 Task: nan
Action: Mouse moved to (395, 106)
Screenshot: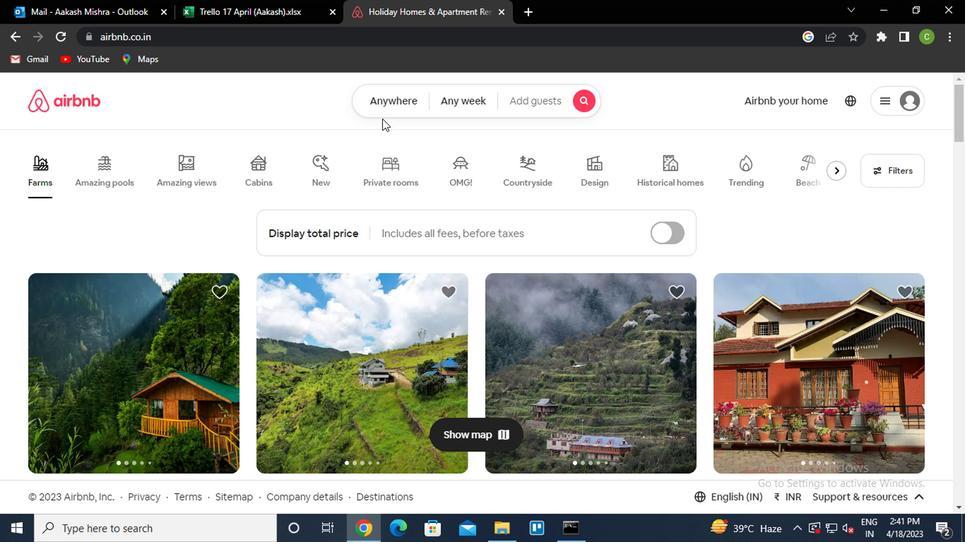 
Action: Mouse pressed left at (395, 106)
Screenshot: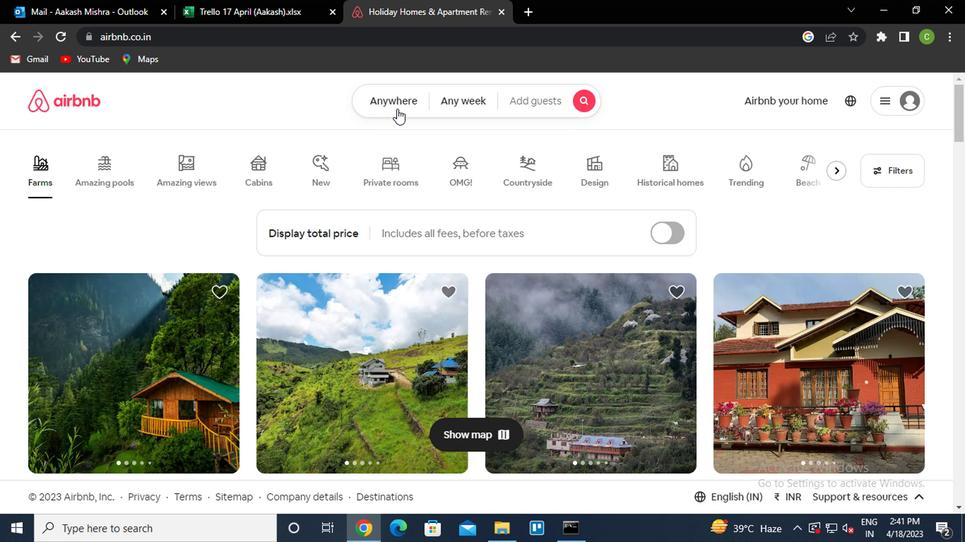 
Action: Mouse moved to (252, 163)
Screenshot: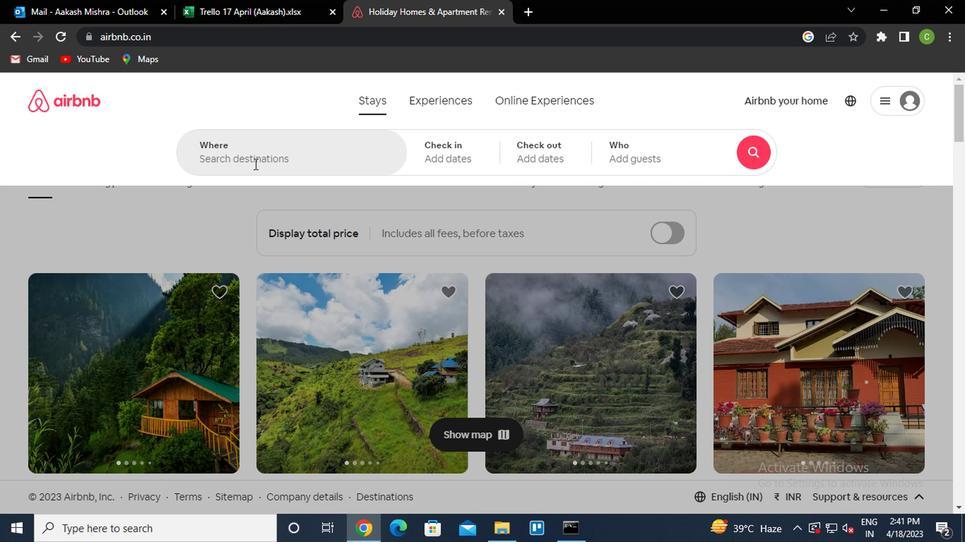 
Action: Mouse pressed left at (252, 163)
Screenshot: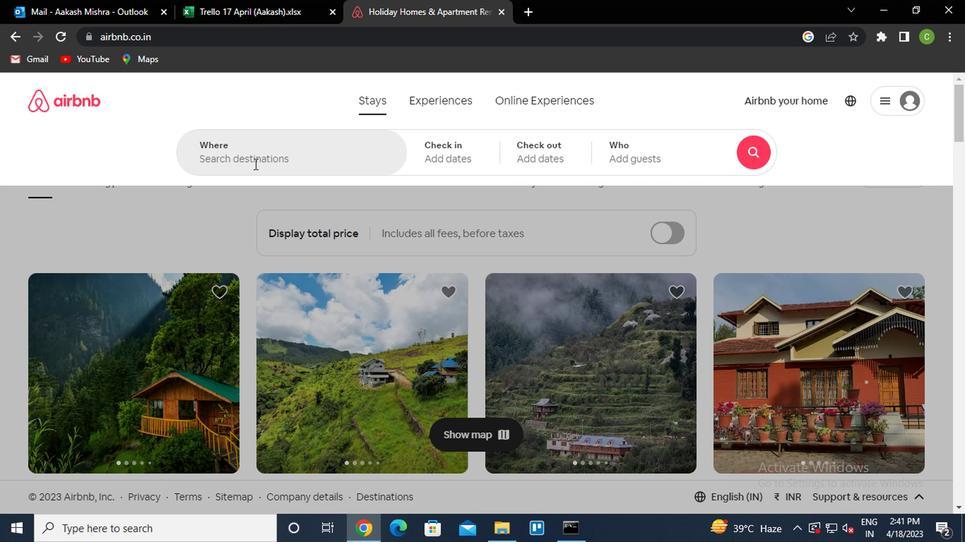
Action: Key pressed <Key.caps_lock>j<Key.caps_lock>aguaruana<Key.space>brazil
Screenshot: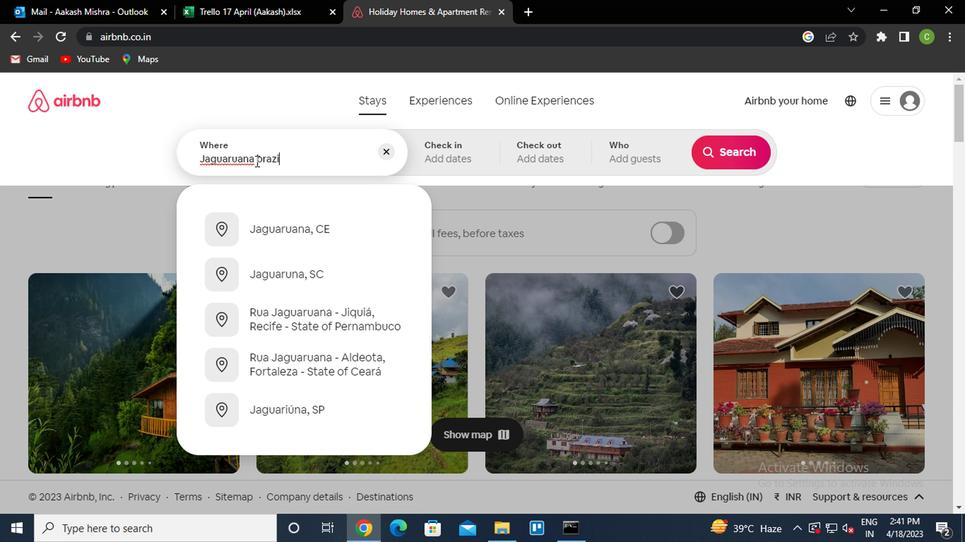 
Action: Mouse moved to (290, 242)
Screenshot: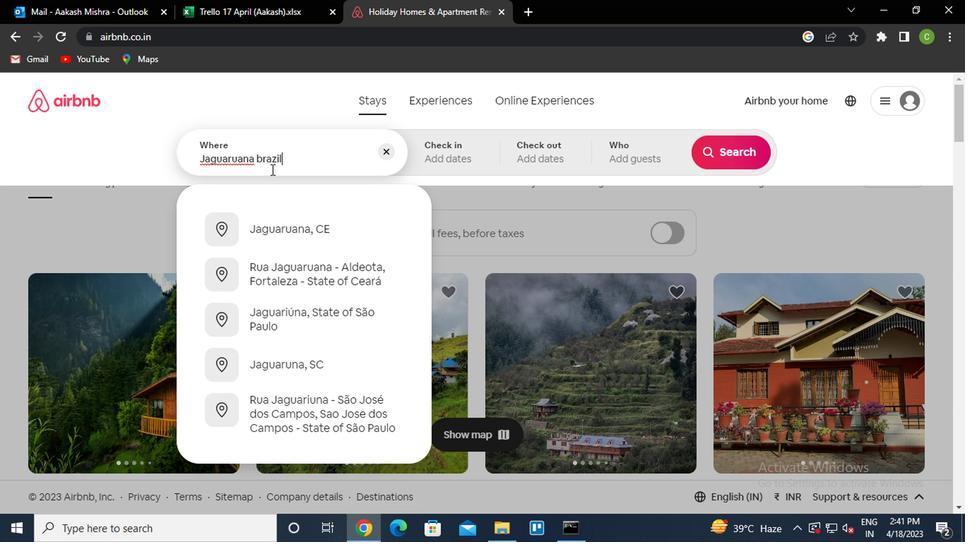 
Action: Mouse pressed left at (290, 242)
Screenshot: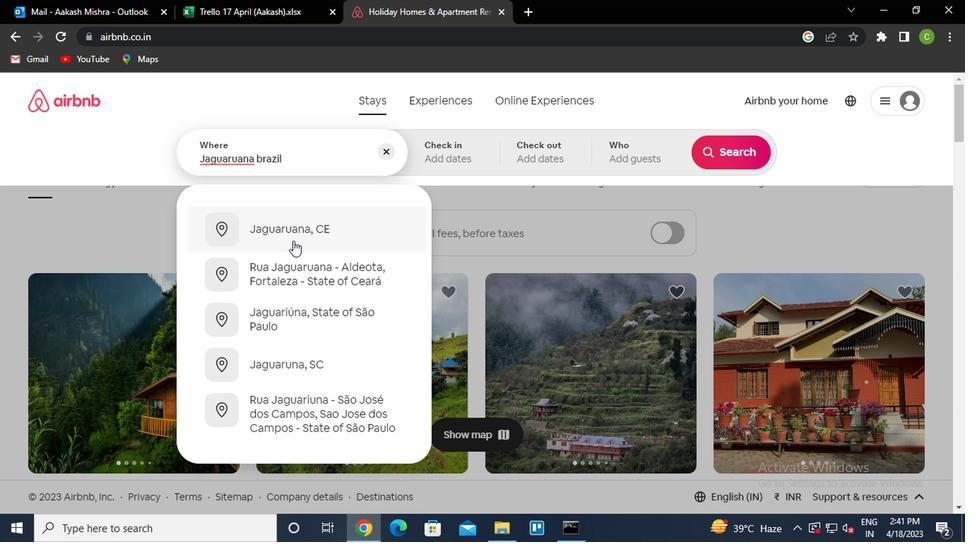 
Action: Mouse moved to (719, 270)
Screenshot: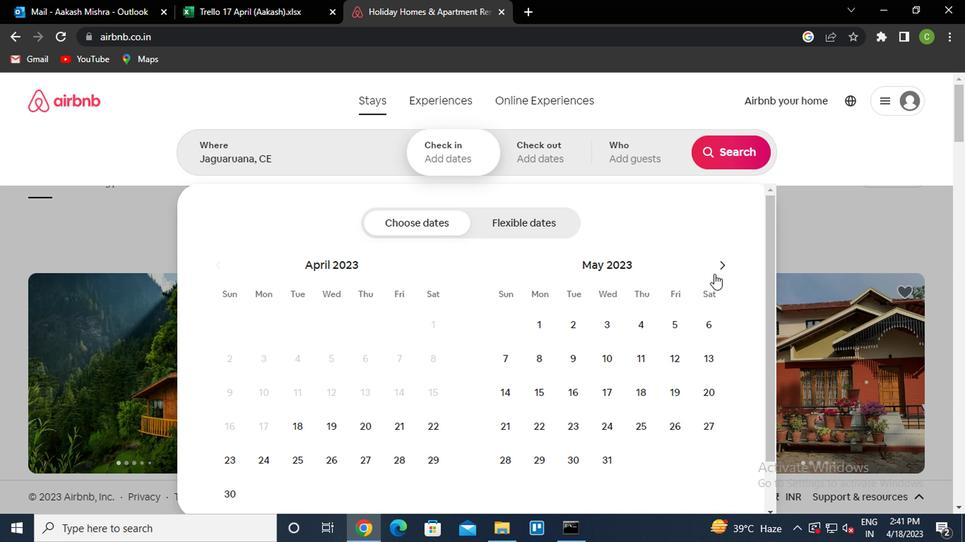 
Action: Mouse pressed left at (719, 270)
Screenshot: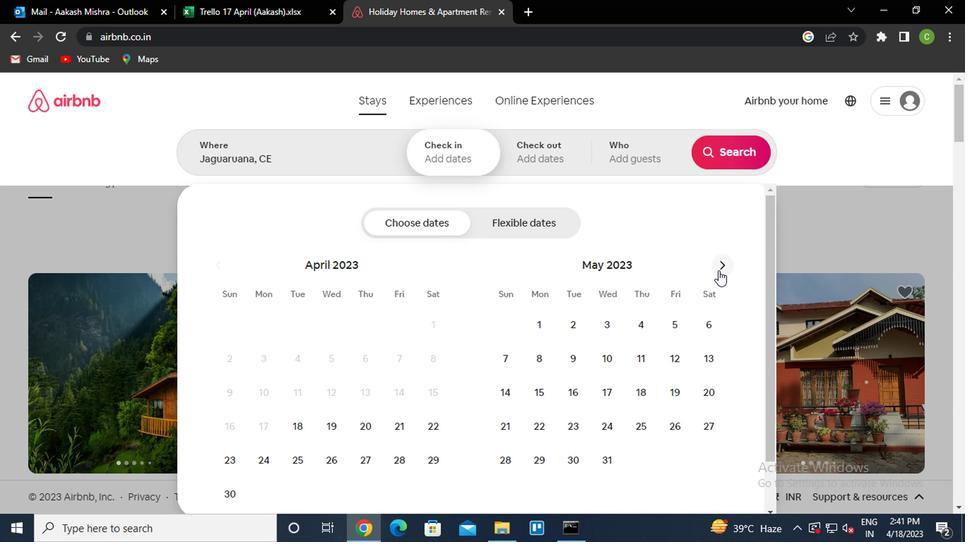 
Action: Mouse moved to (632, 361)
Screenshot: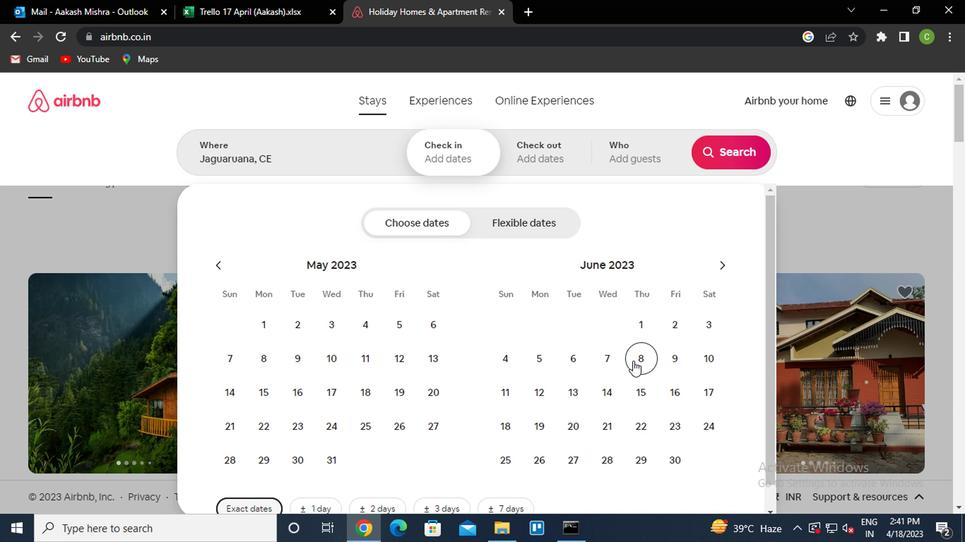 
Action: Mouse pressed left at (632, 361)
Screenshot: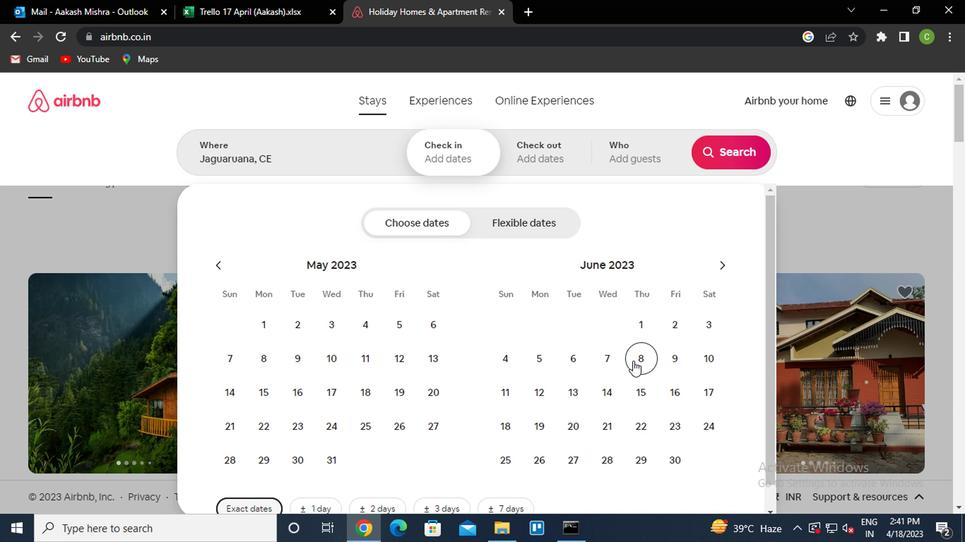 
Action: Mouse moved to (678, 389)
Screenshot: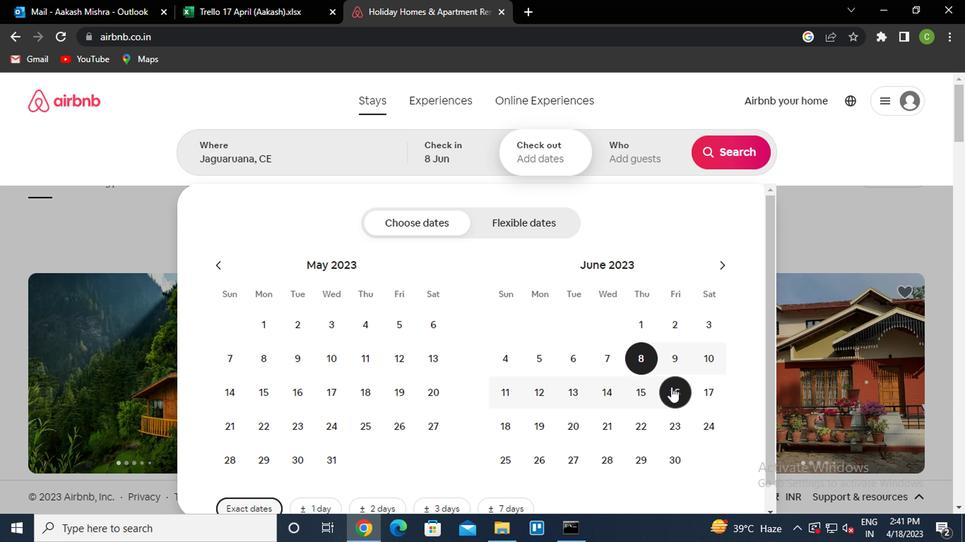
Action: Mouse pressed left at (678, 389)
Screenshot: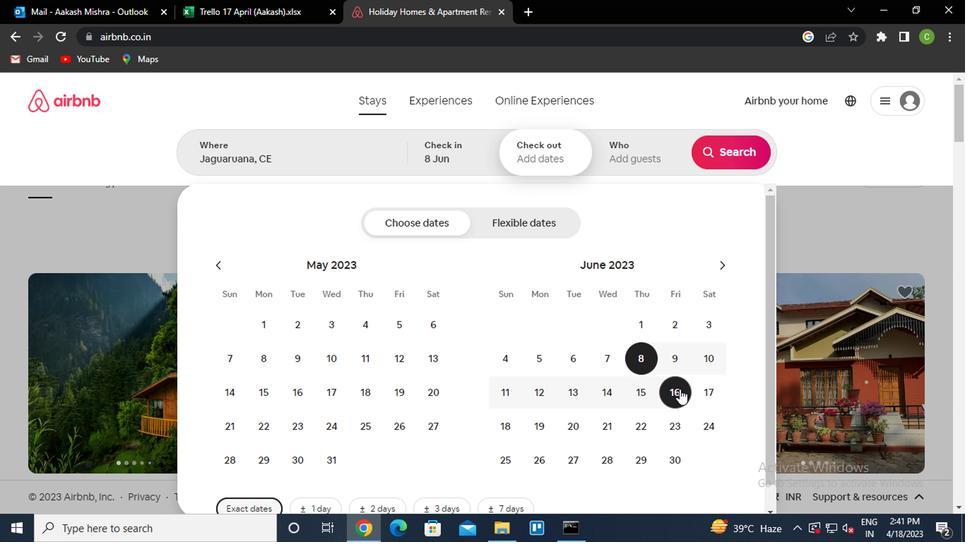
Action: Mouse moved to (647, 169)
Screenshot: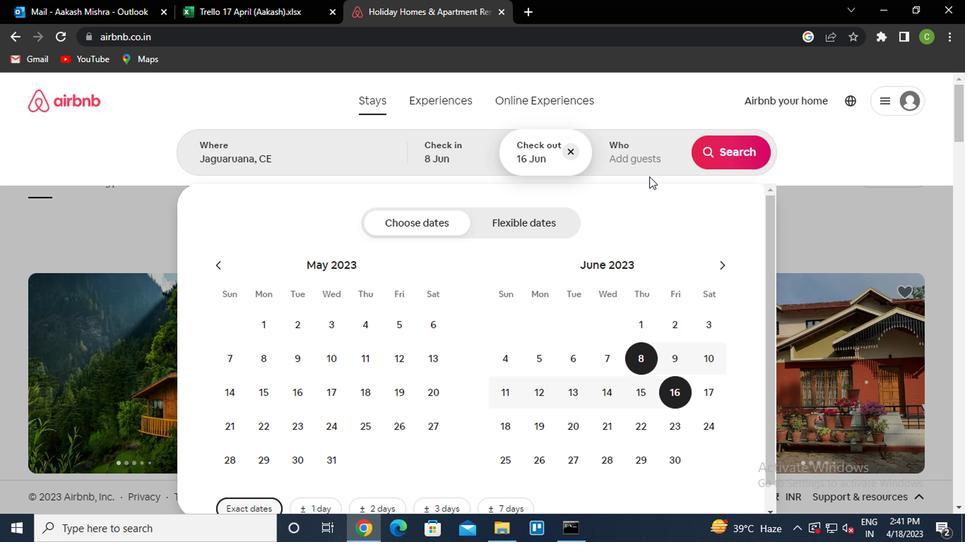 
Action: Mouse pressed left at (647, 169)
Screenshot: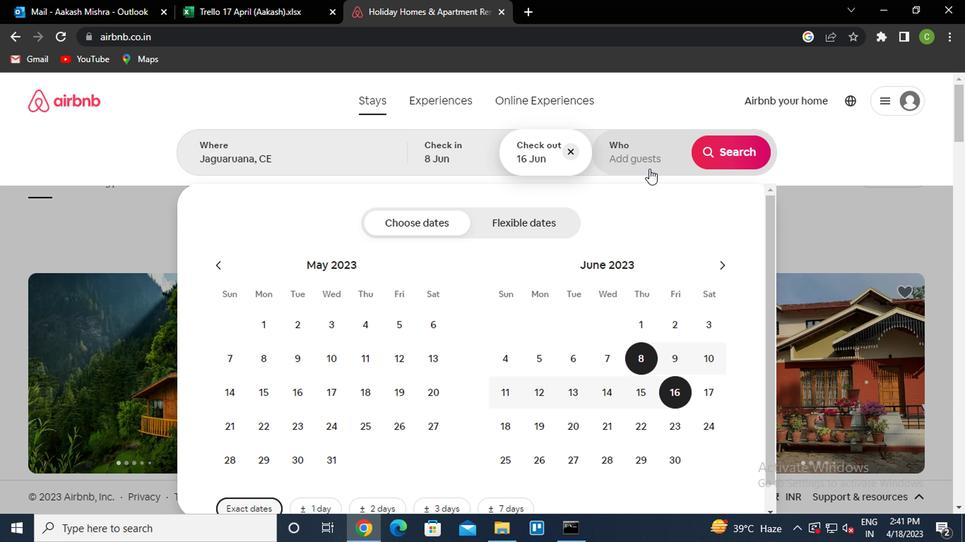 
Action: Mouse moved to (730, 226)
Screenshot: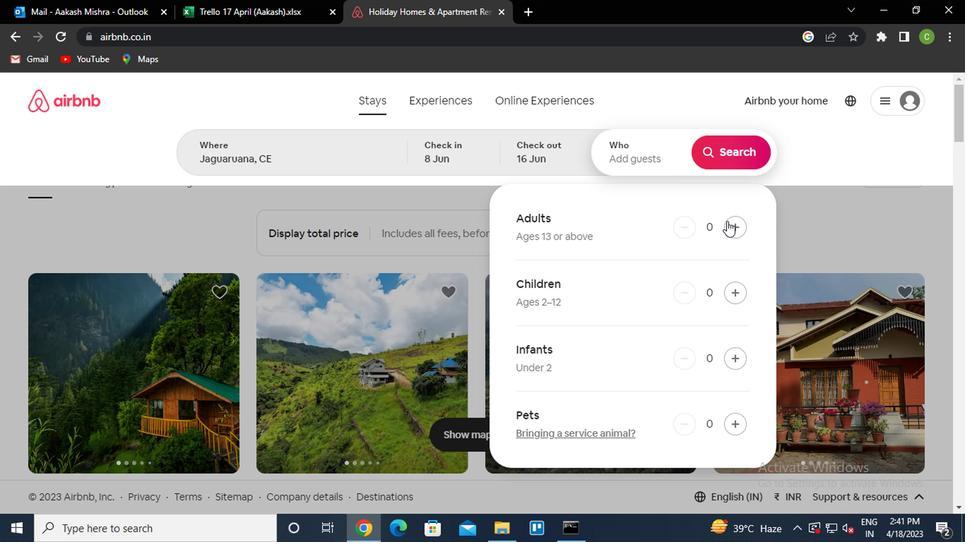 
Action: Mouse pressed left at (730, 226)
Screenshot: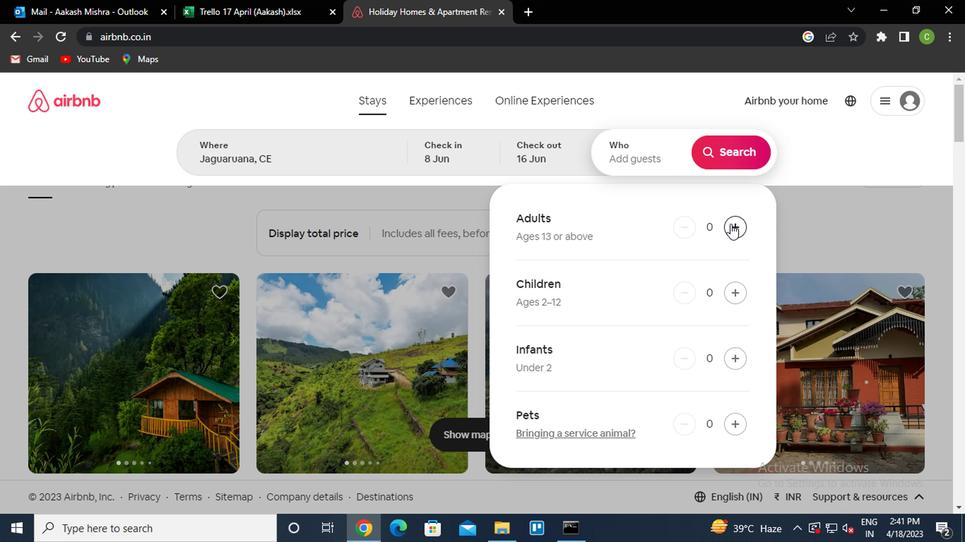 
Action: Mouse pressed left at (730, 226)
Screenshot: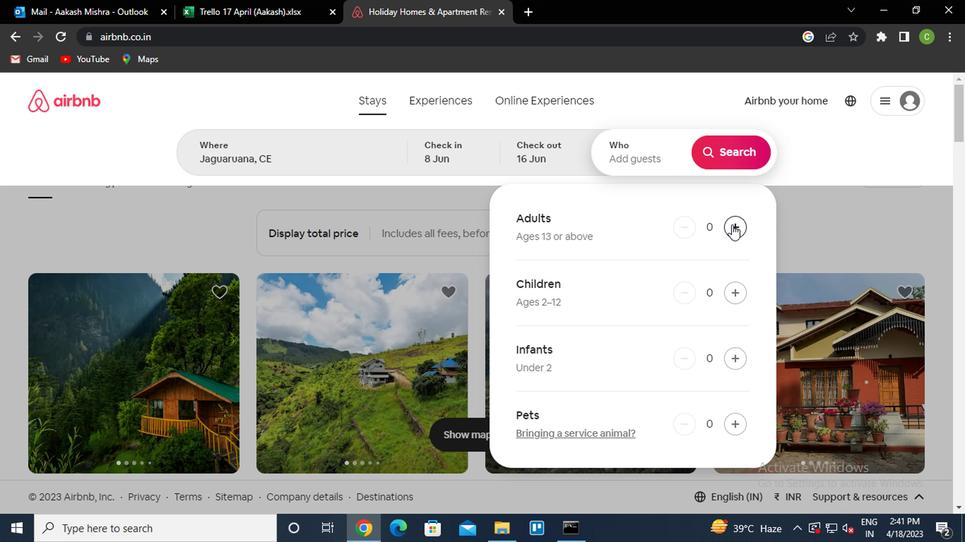 
Action: Mouse moved to (788, 227)
Screenshot: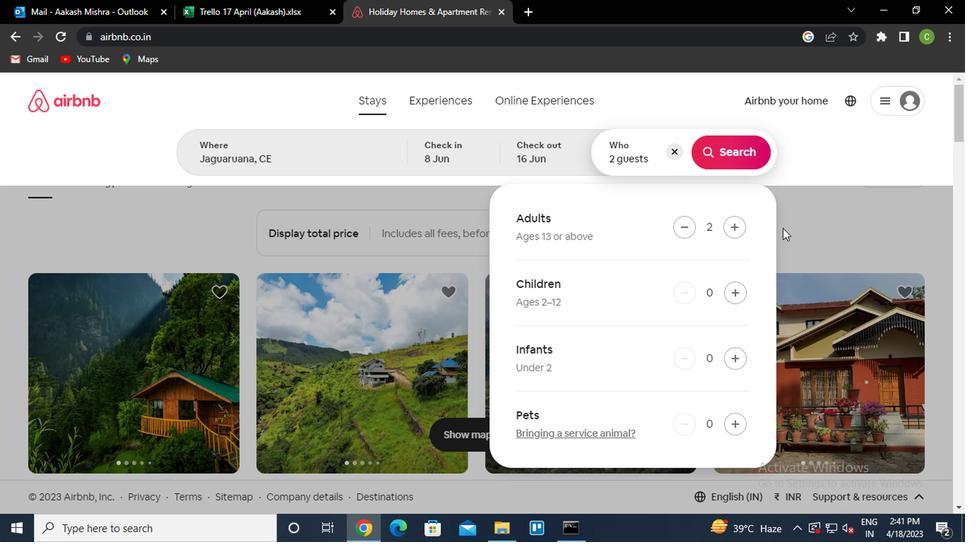 
Action: Mouse pressed left at (788, 227)
Screenshot: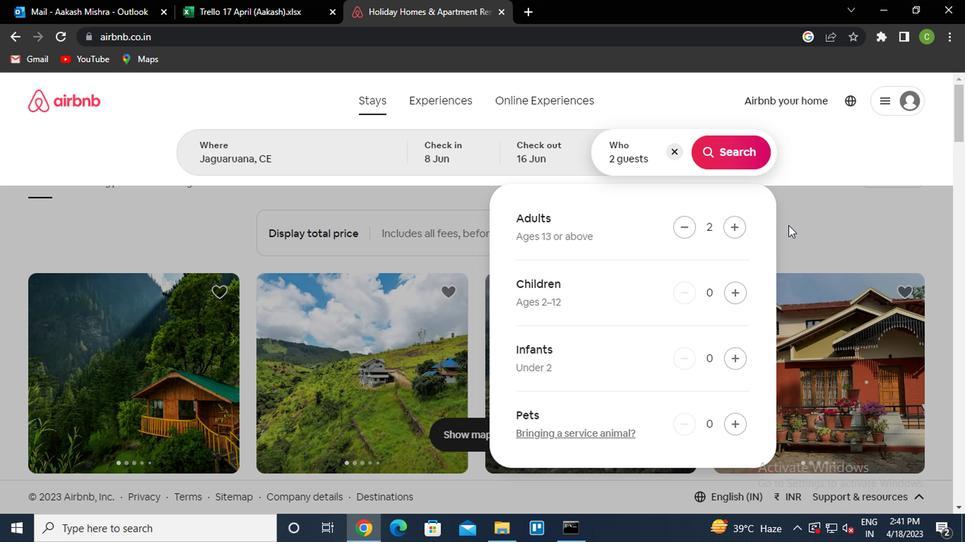 
Action: Mouse moved to (875, 174)
Screenshot: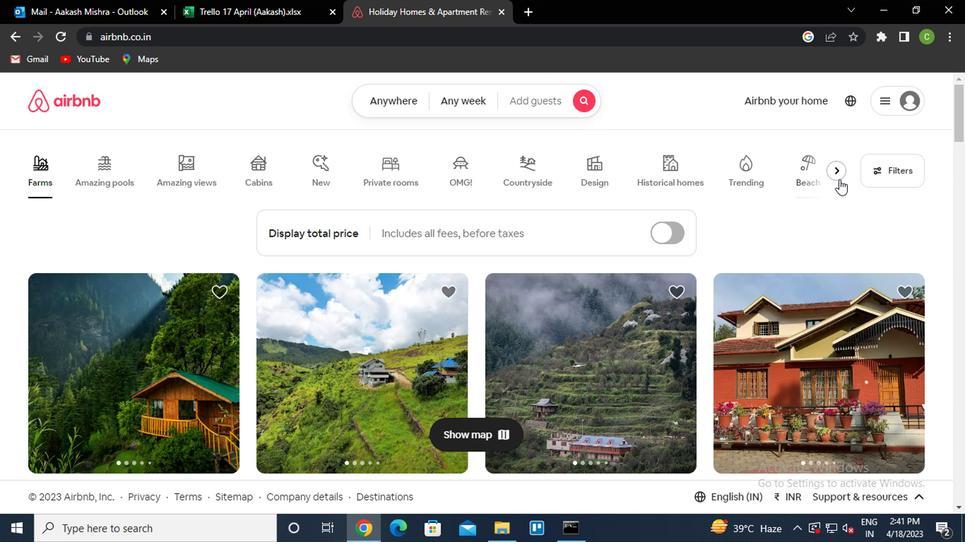 
Action: Mouse pressed left at (875, 174)
Screenshot: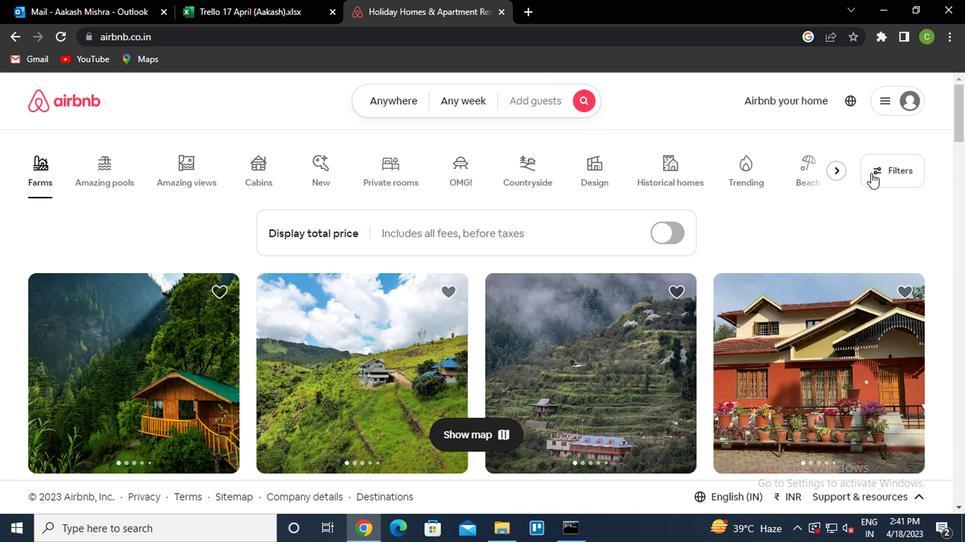 
Action: Mouse moved to (298, 334)
Screenshot: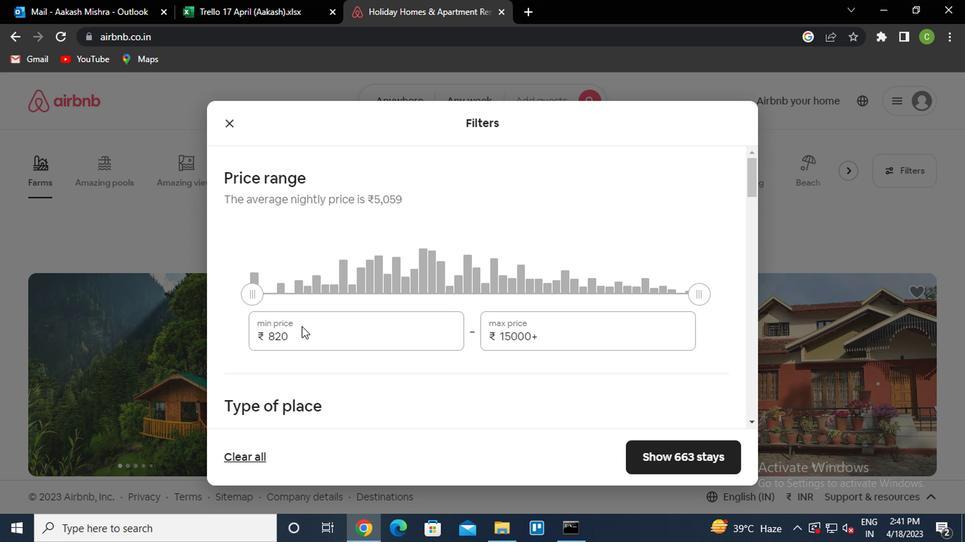 
Action: Mouse pressed left at (298, 334)
Screenshot: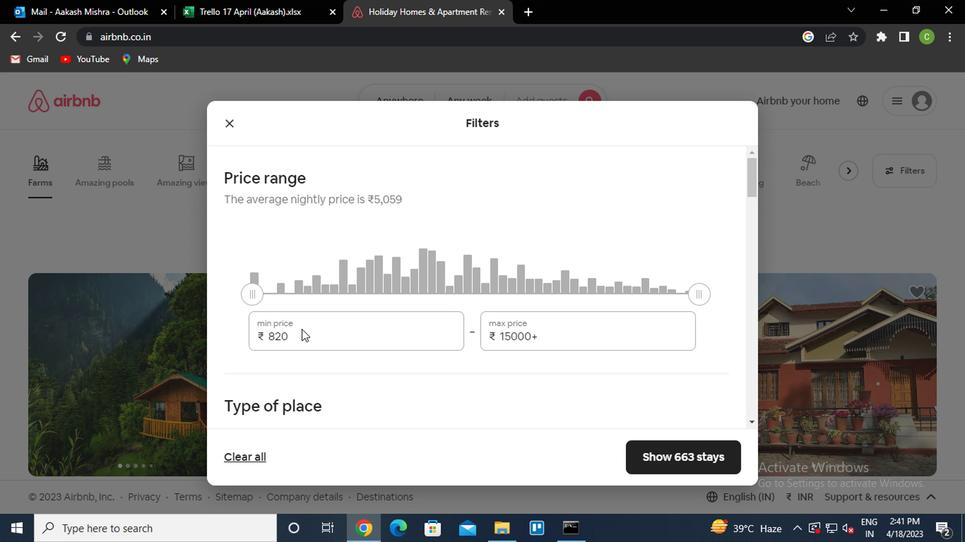 
Action: Mouse moved to (297, 334)
Screenshot: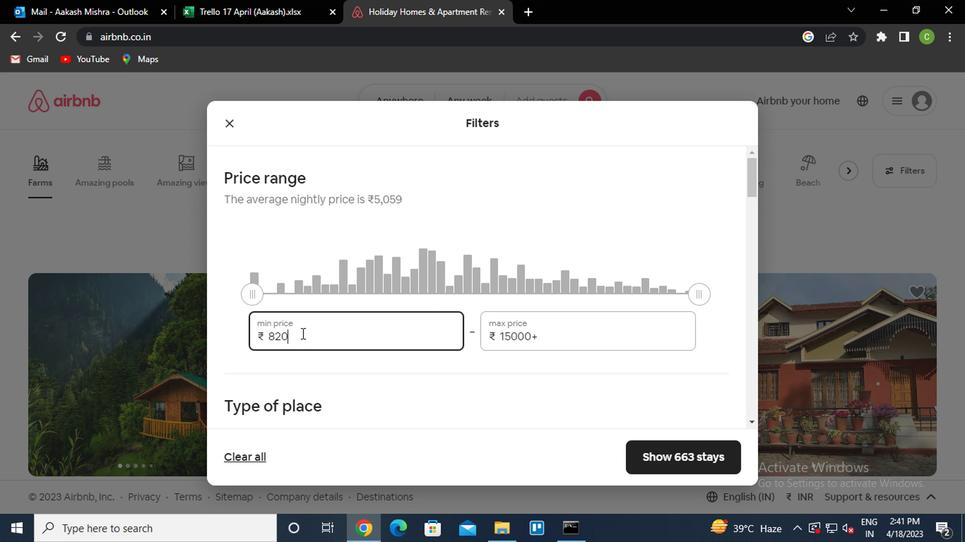 
Action: Key pressed <Key.backspace><Key.backspace><Key.backspace>7000<Key.tab>12000
Screenshot: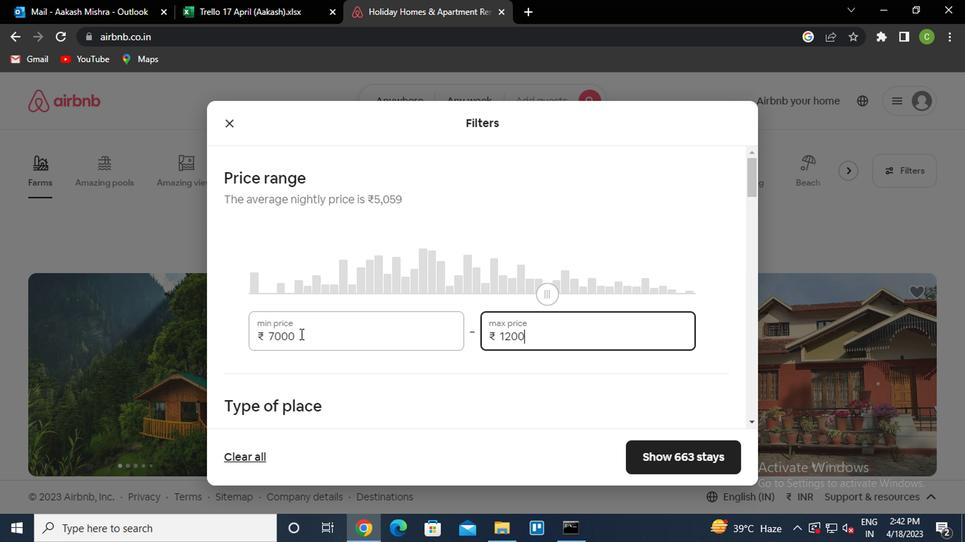 
Action: Mouse moved to (264, 355)
Screenshot: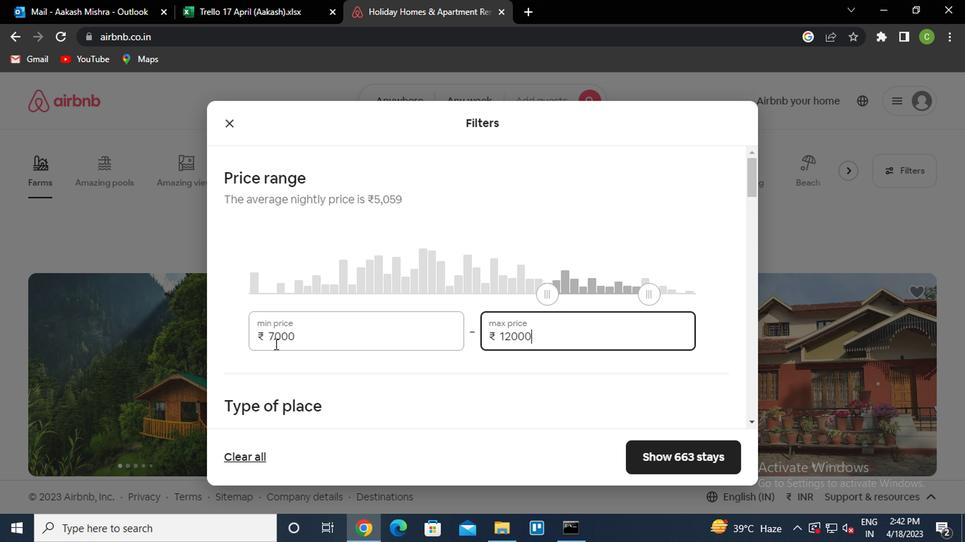 
Action: Mouse scrolled (264, 354) with delta (0, -1)
Screenshot: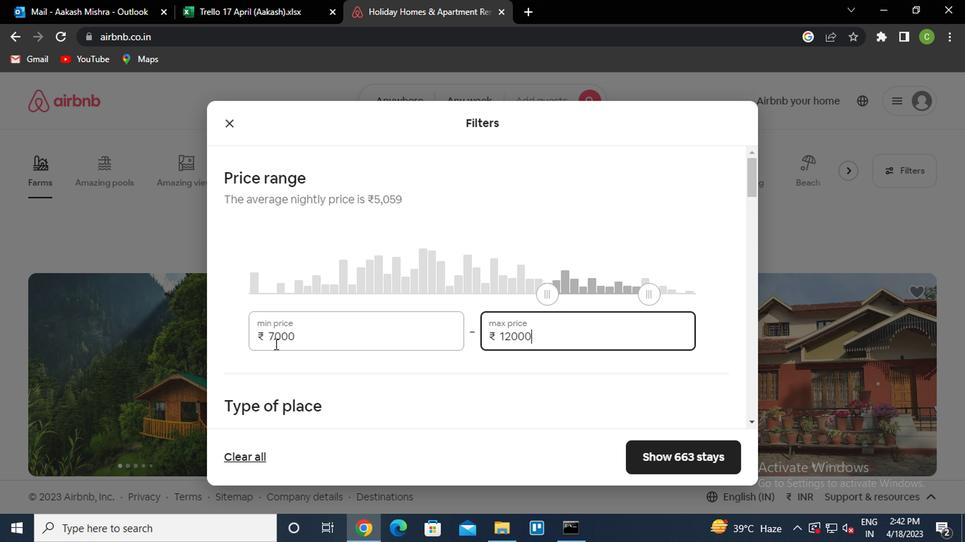 
Action: Mouse moved to (224, 376)
Screenshot: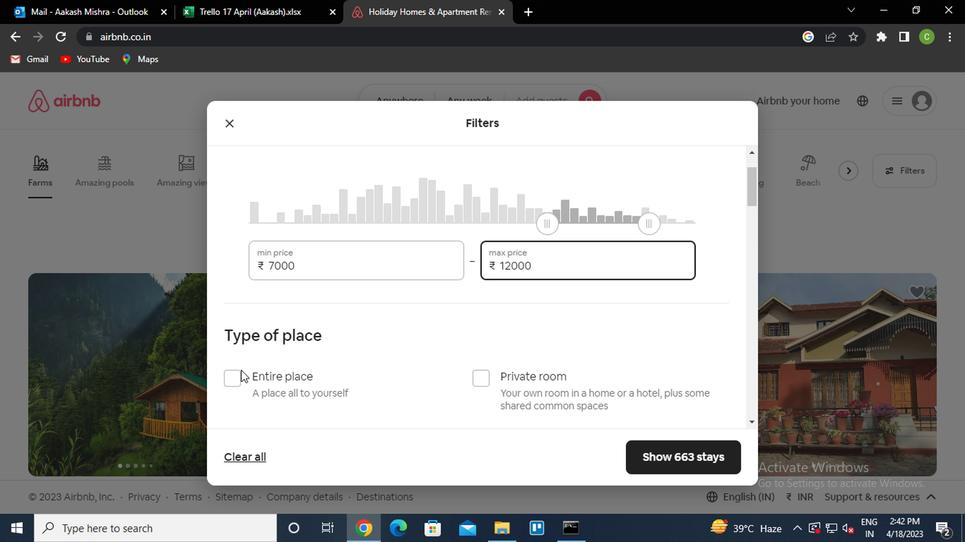 
Action: Mouse scrolled (224, 375) with delta (0, -1)
Screenshot: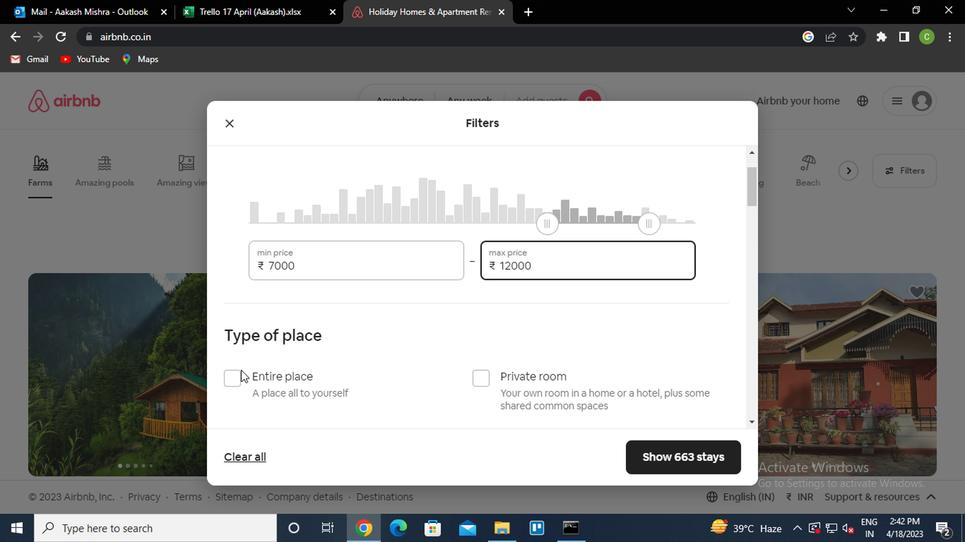 
Action: Mouse moved to (242, 381)
Screenshot: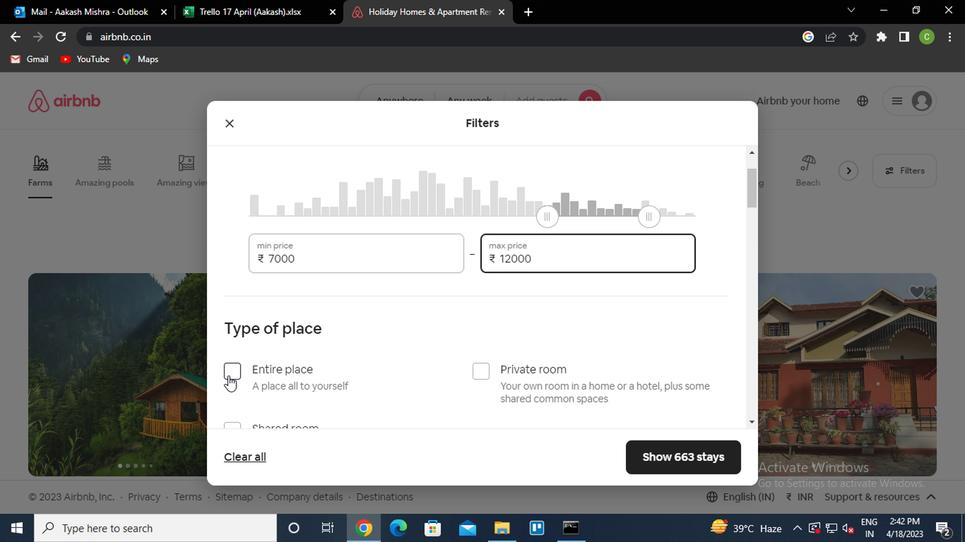 
Action: Mouse scrolled (242, 380) with delta (0, 0)
Screenshot: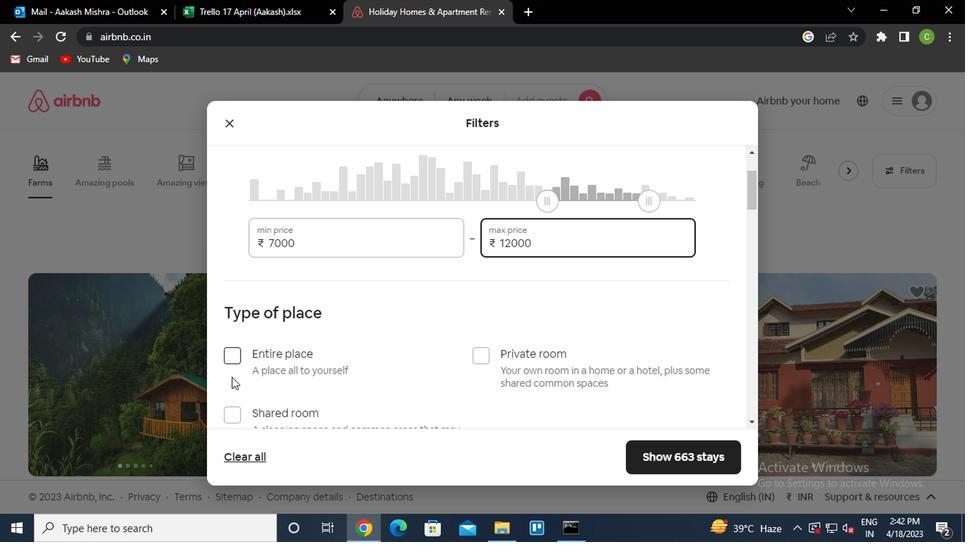 
Action: Mouse moved to (244, 381)
Screenshot: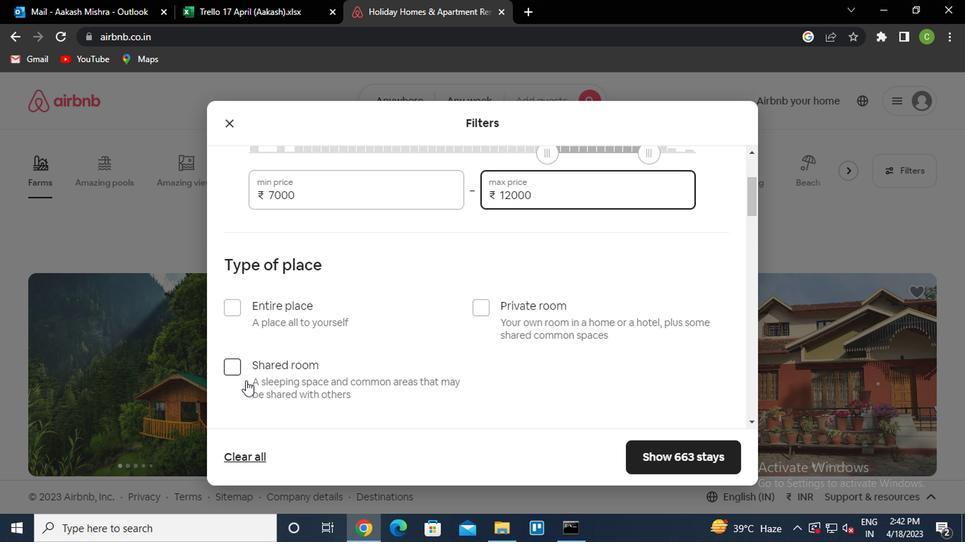
Action: Mouse scrolled (244, 380) with delta (0, 0)
Screenshot: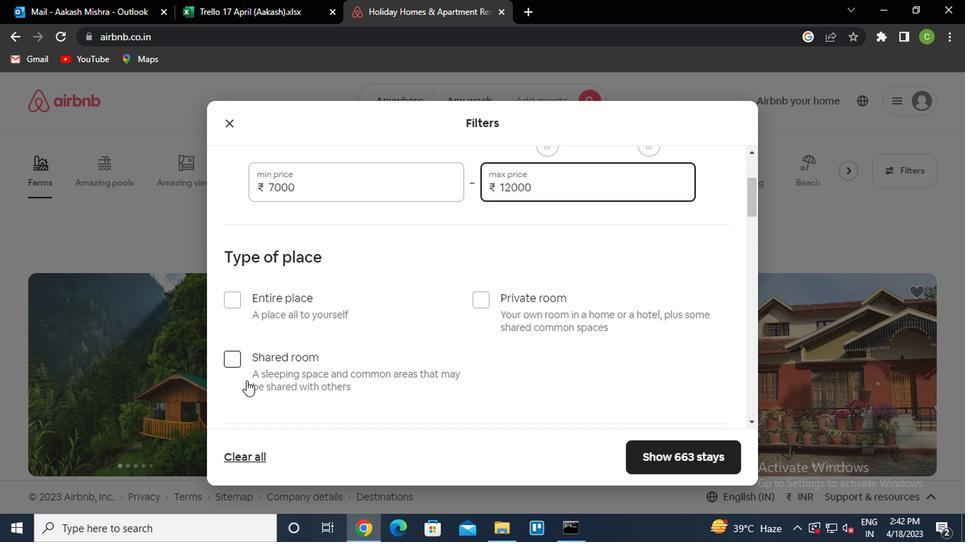 
Action: Mouse moved to (251, 228)
Screenshot: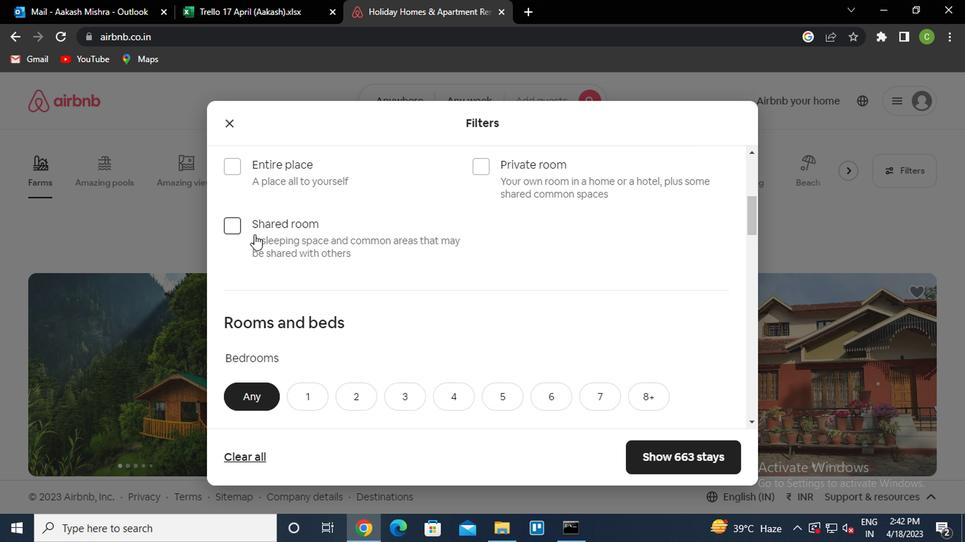 
Action: Mouse pressed left at (251, 228)
Screenshot: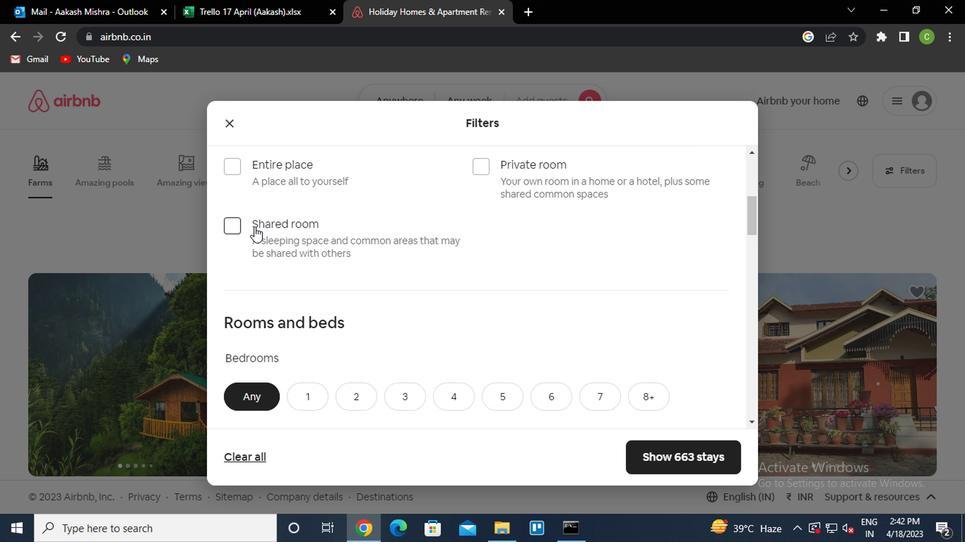
Action: Mouse moved to (408, 340)
Screenshot: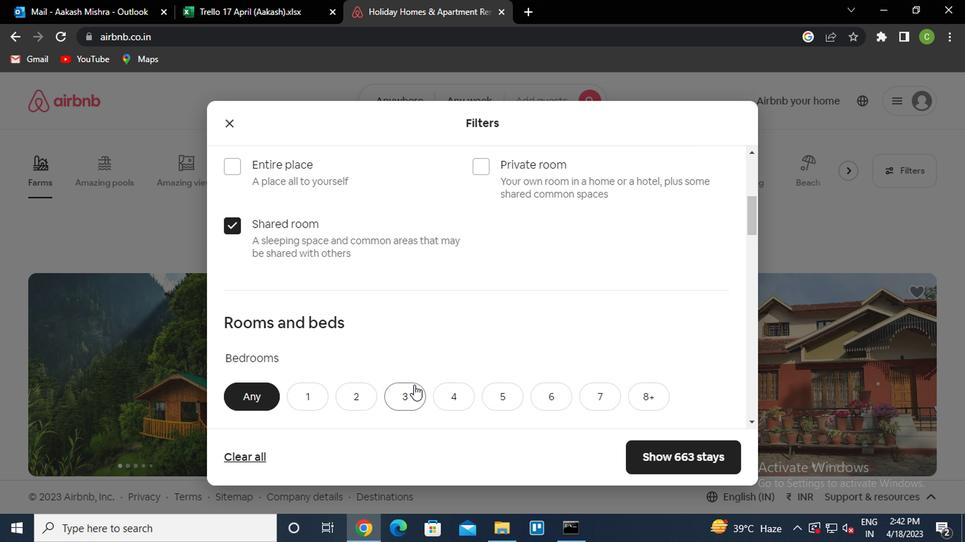 
Action: Mouse scrolled (408, 339) with delta (0, 0)
Screenshot: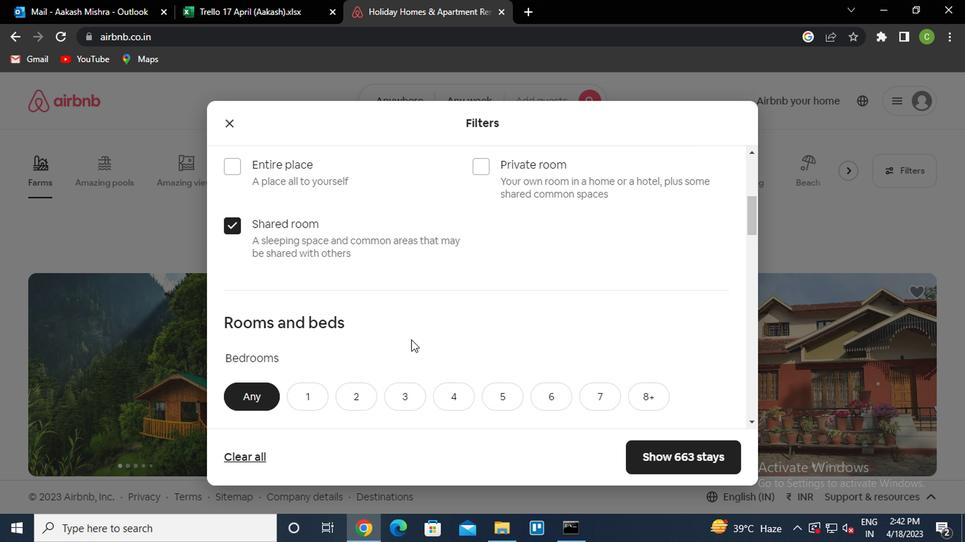 
Action: Mouse moved to (308, 325)
Screenshot: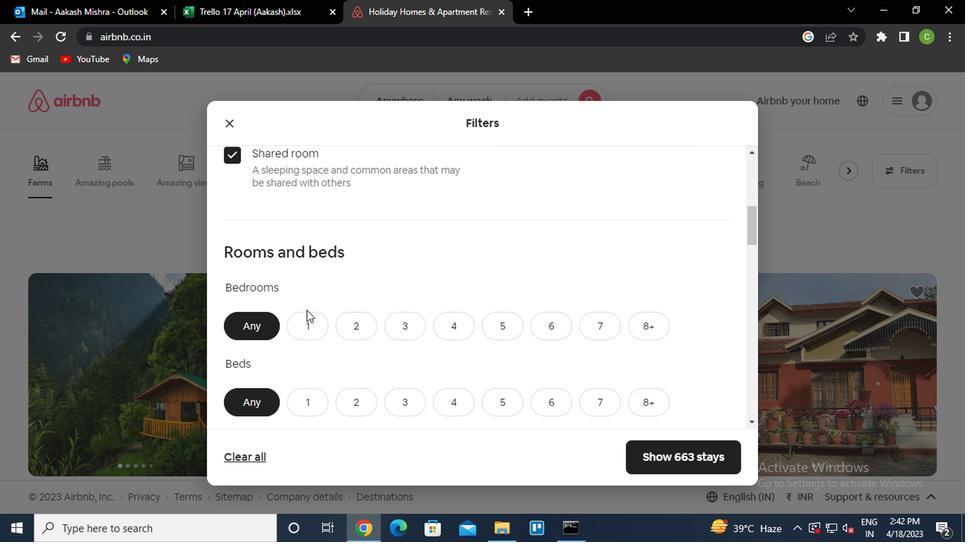 
Action: Mouse pressed left at (308, 325)
Screenshot: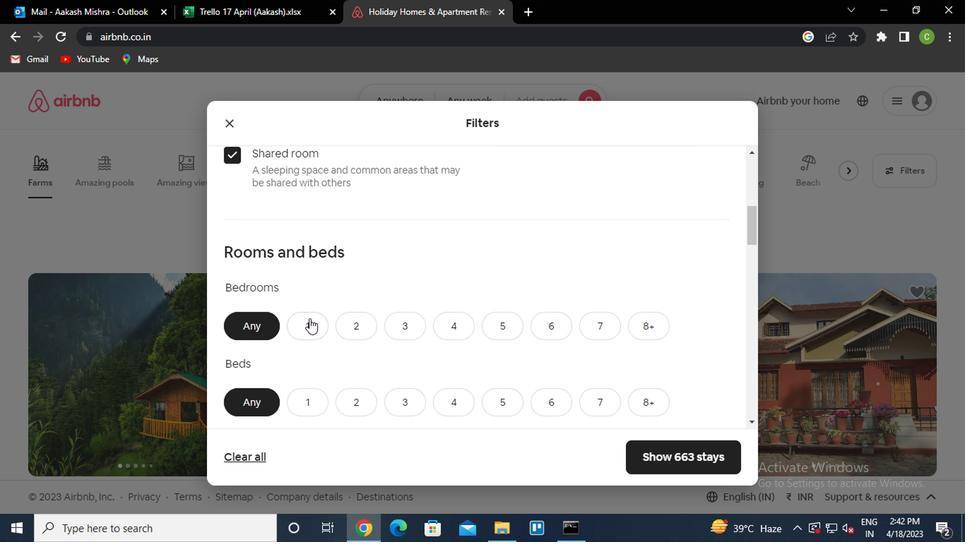 
Action: Mouse moved to (329, 284)
Screenshot: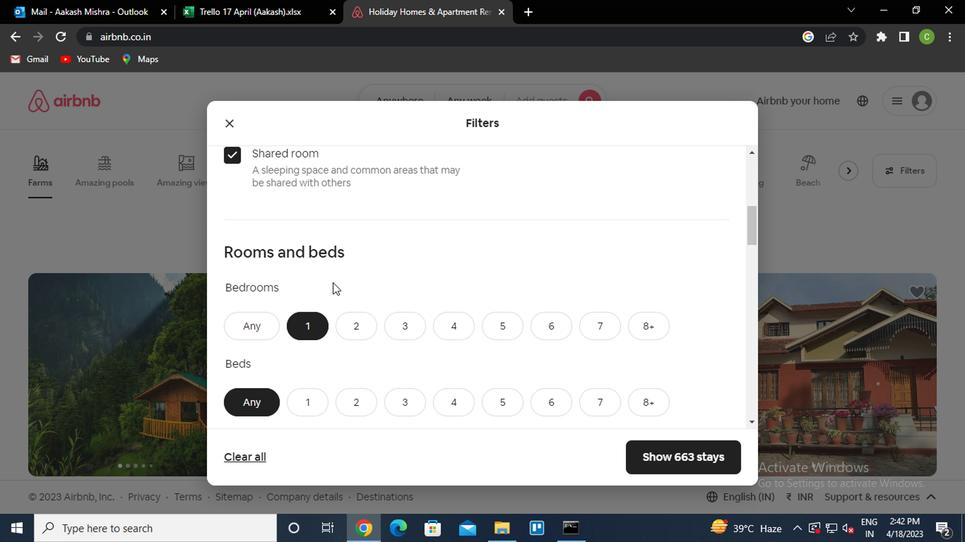 
Action: Mouse scrolled (329, 284) with delta (0, 0)
Screenshot: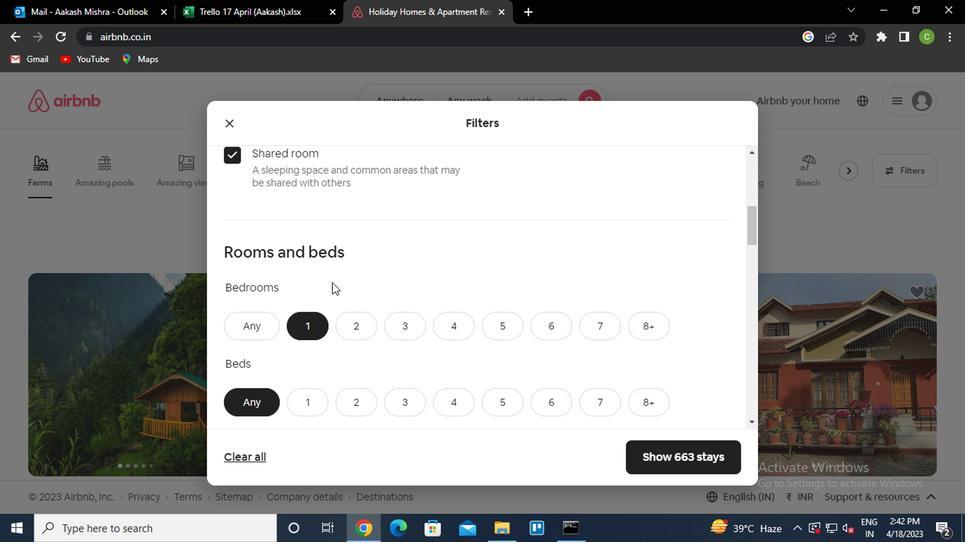 
Action: Mouse moved to (307, 334)
Screenshot: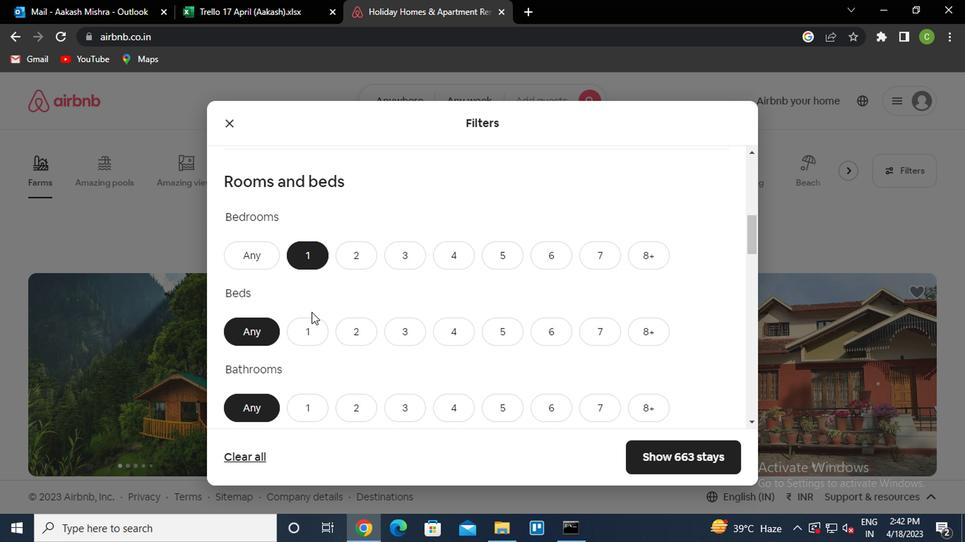 
Action: Mouse pressed left at (307, 334)
Screenshot: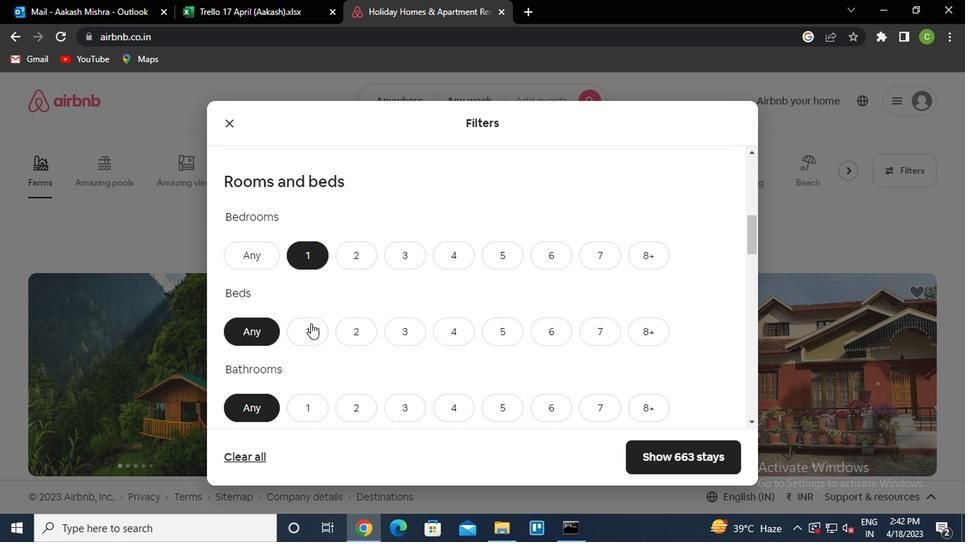
Action: Mouse moved to (308, 336)
Screenshot: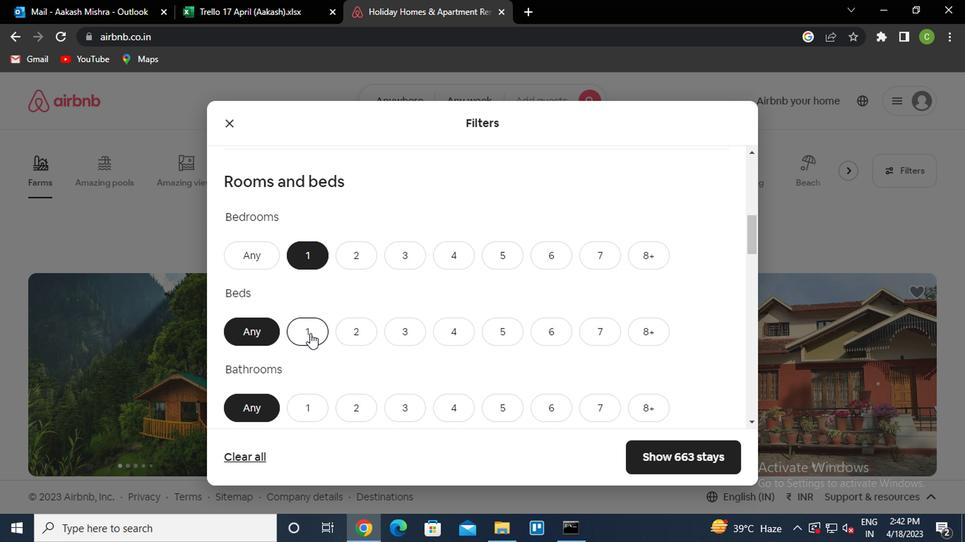 
Action: Mouse scrolled (308, 335) with delta (0, 0)
Screenshot: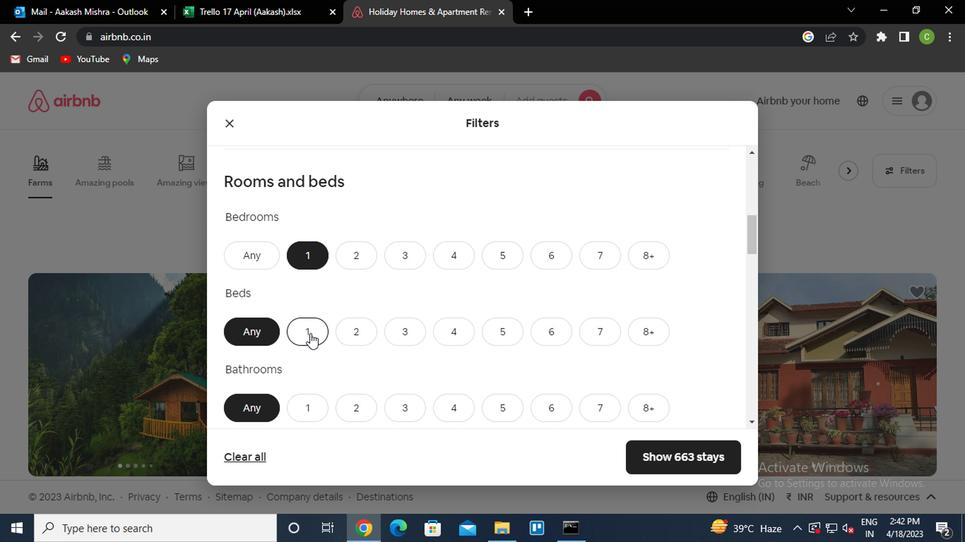 
Action: Mouse moved to (312, 339)
Screenshot: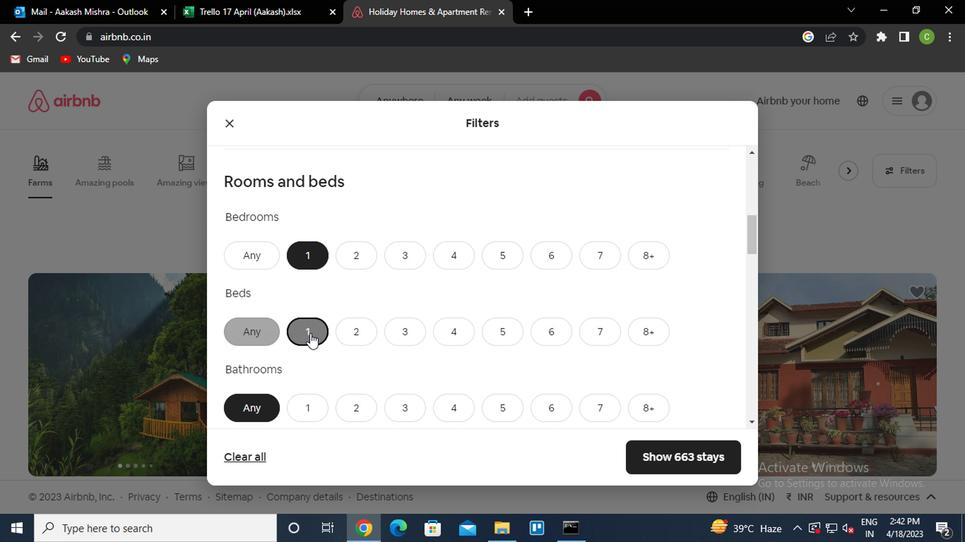 
Action: Mouse scrolled (312, 338) with delta (0, -1)
Screenshot: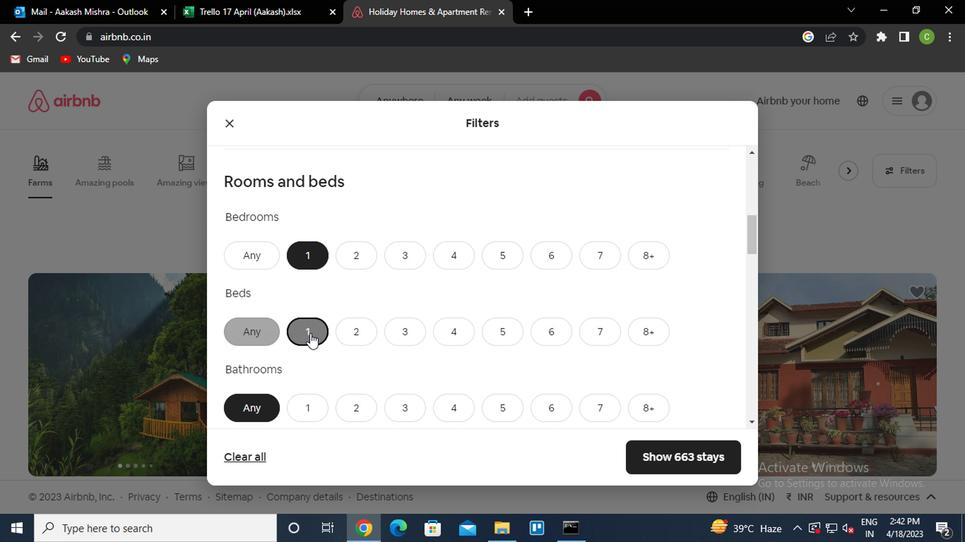
Action: Mouse moved to (315, 270)
Screenshot: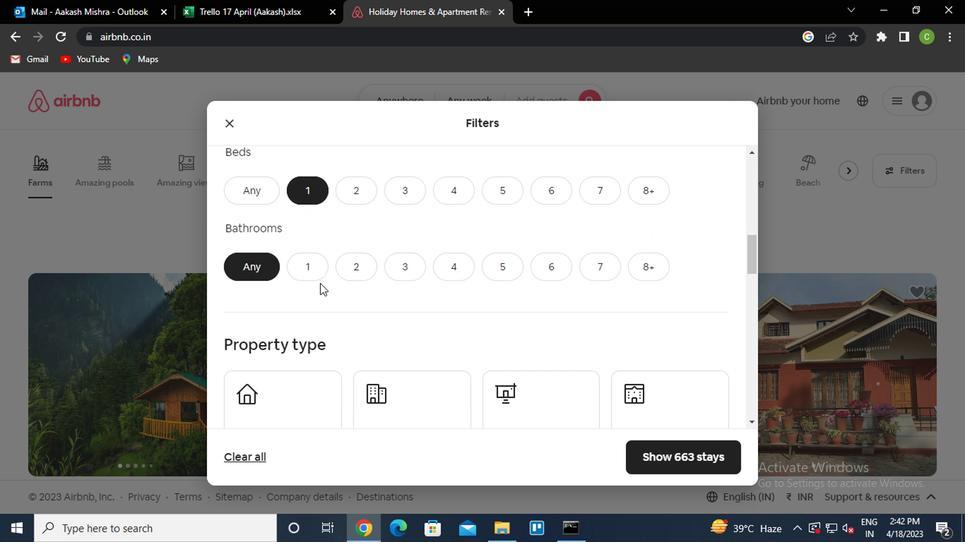 
Action: Mouse pressed left at (315, 270)
Screenshot: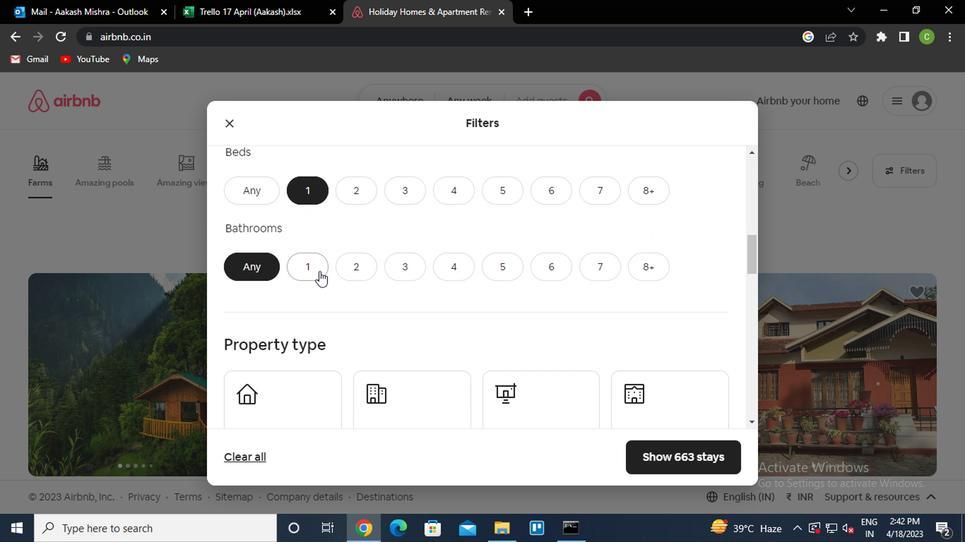
Action: Mouse moved to (398, 334)
Screenshot: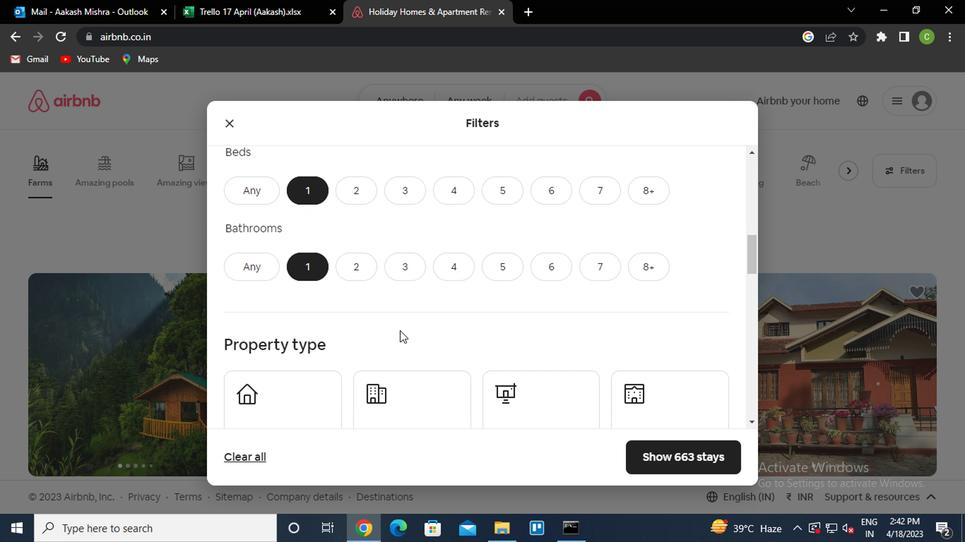
Action: Mouse scrolled (398, 334) with delta (0, 0)
Screenshot: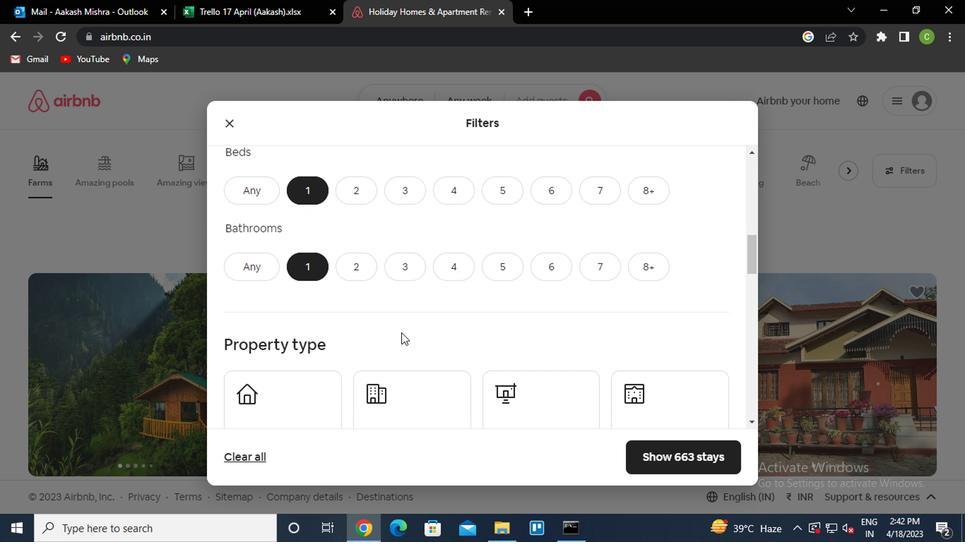 
Action: Mouse moved to (399, 338)
Screenshot: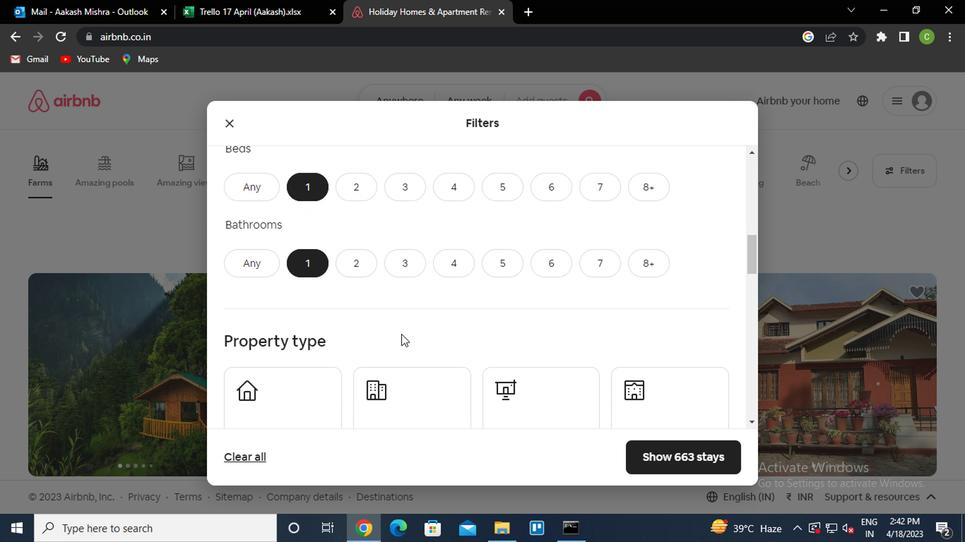 
Action: Mouse scrolled (399, 337) with delta (0, 0)
Screenshot: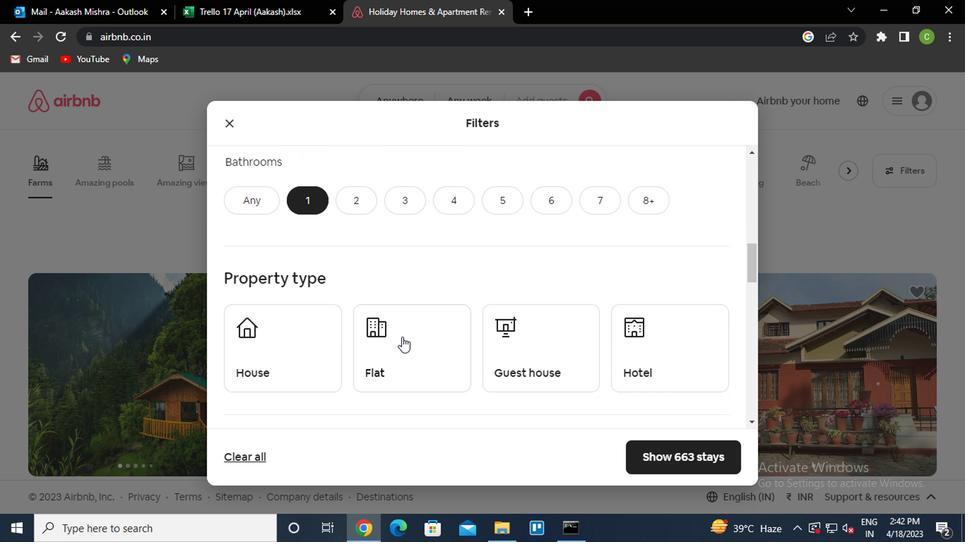 
Action: Mouse moved to (622, 296)
Screenshot: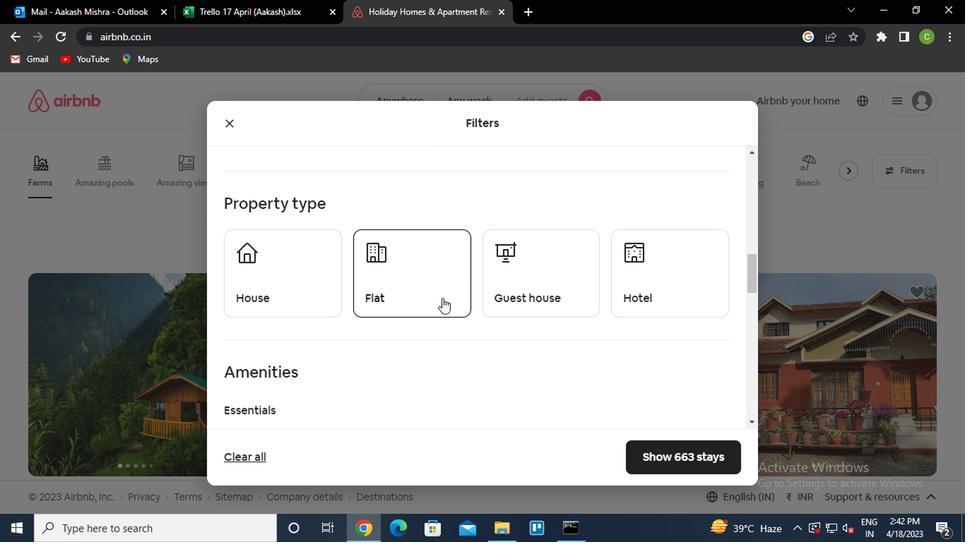 
Action: Mouse pressed left at (622, 296)
Screenshot: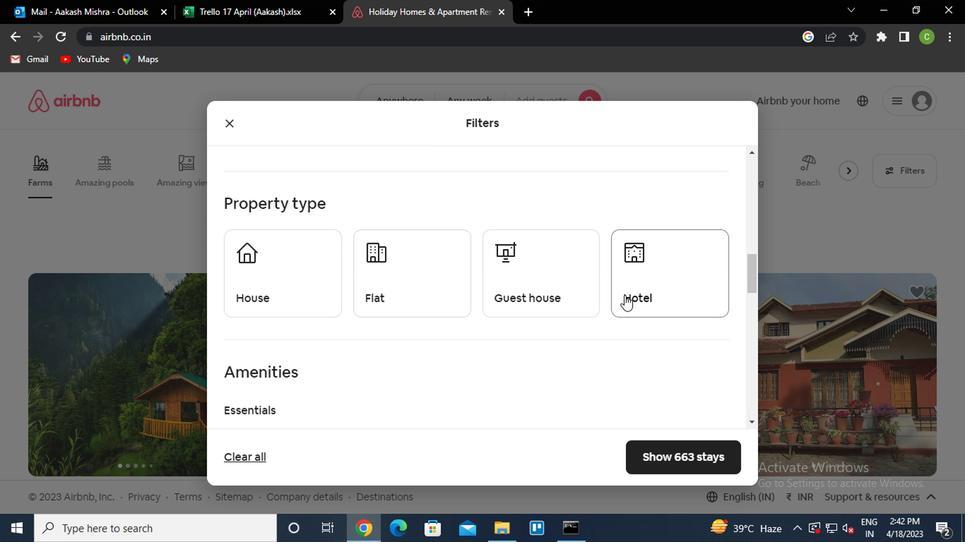 
Action: Mouse moved to (481, 341)
Screenshot: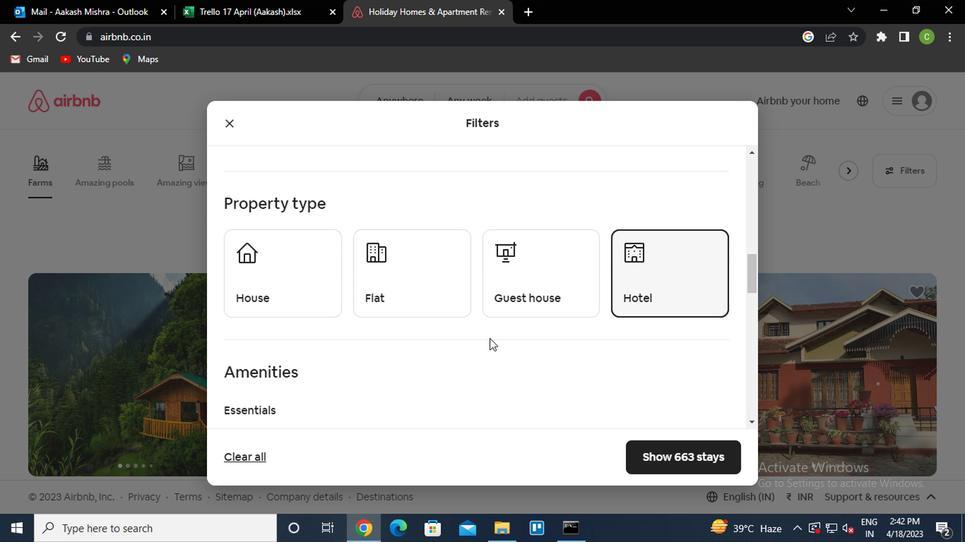 
Action: Mouse scrolled (481, 340) with delta (0, -1)
Screenshot: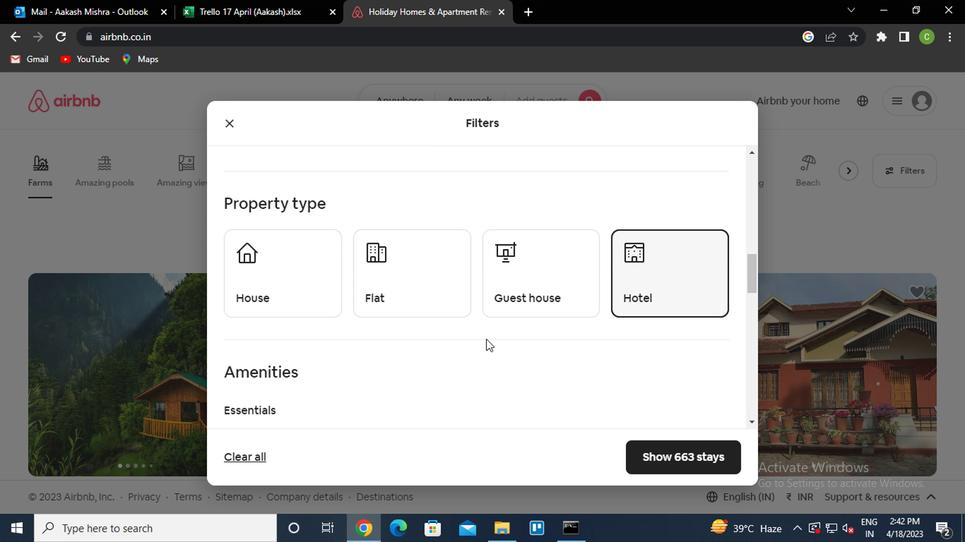 
Action: Mouse scrolled (481, 340) with delta (0, -1)
Screenshot: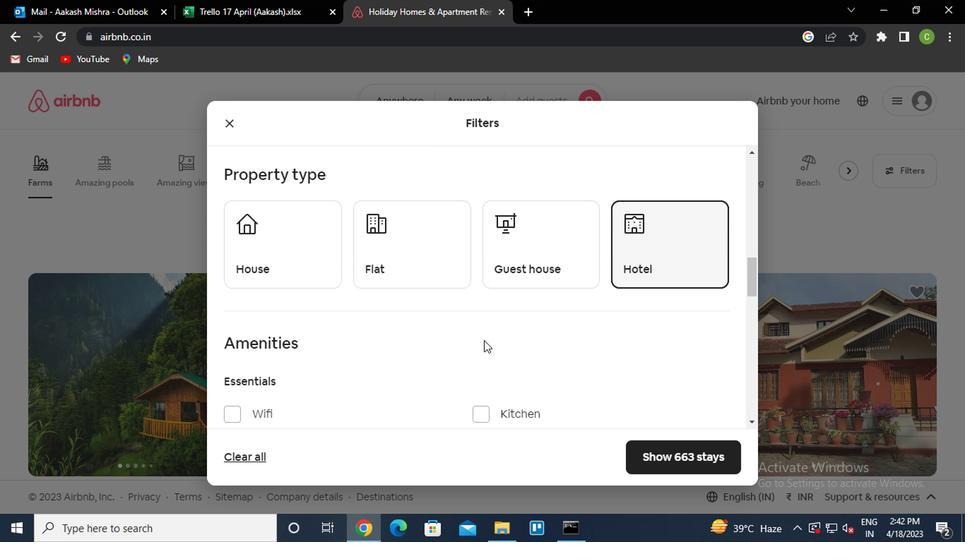 
Action: Mouse moved to (432, 318)
Screenshot: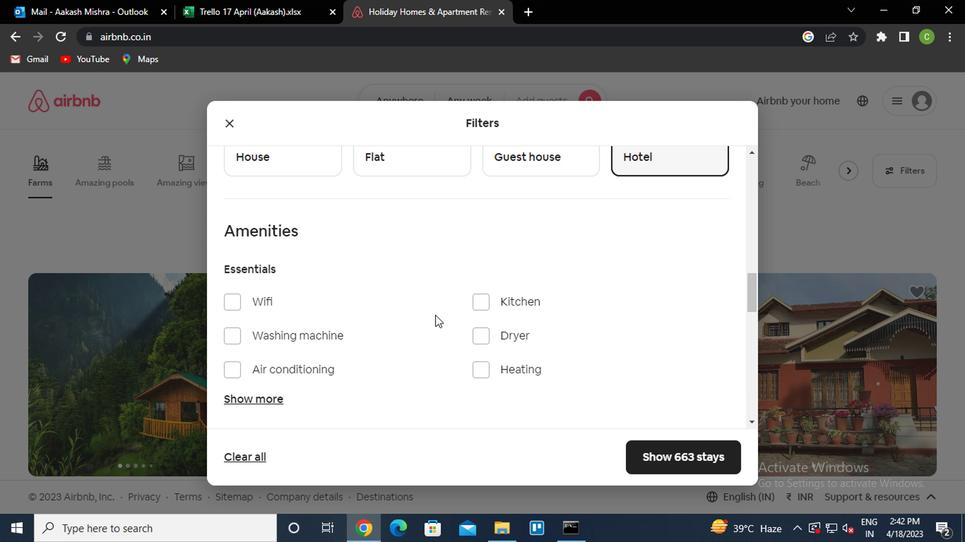 
Action: Mouse scrolled (432, 317) with delta (0, -1)
Screenshot: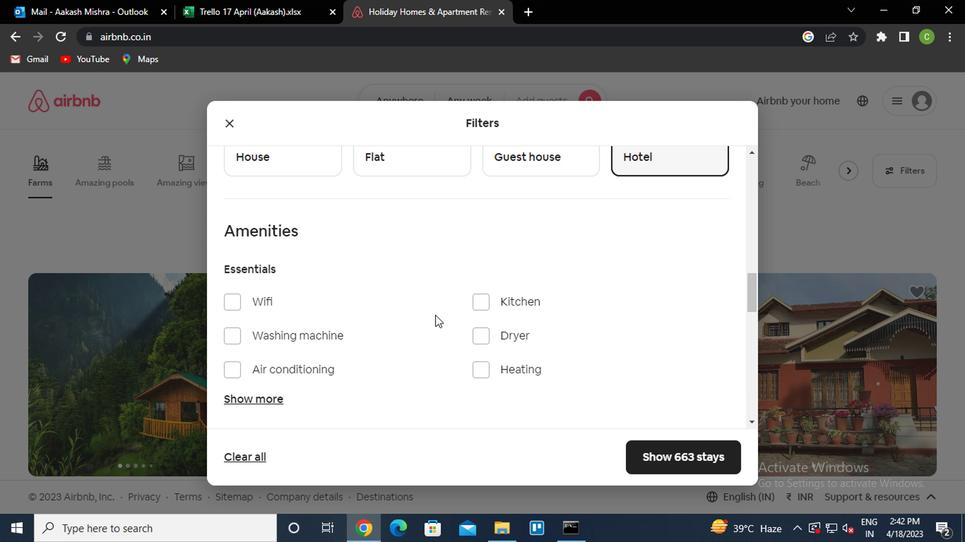 
Action: Mouse scrolled (432, 317) with delta (0, -1)
Screenshot: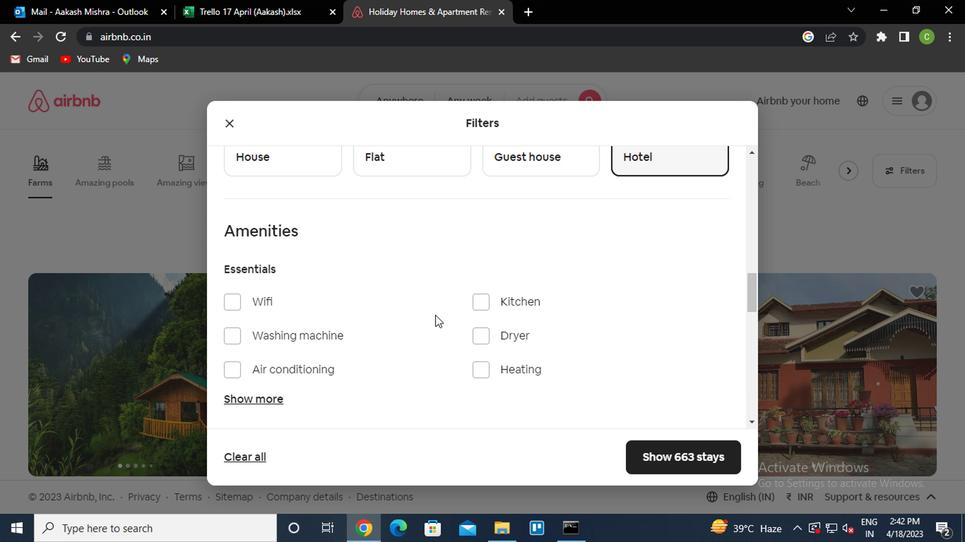 
Action: Mouse scrolled (432, 317) with delta (0, -1)
Screenshot: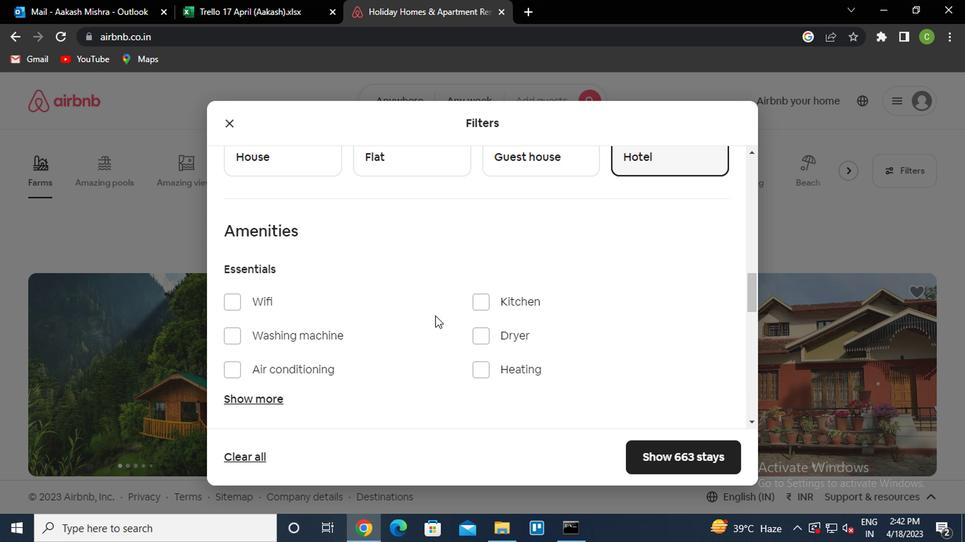 
Action: Mouse moved to (431, 318)
Screenshot: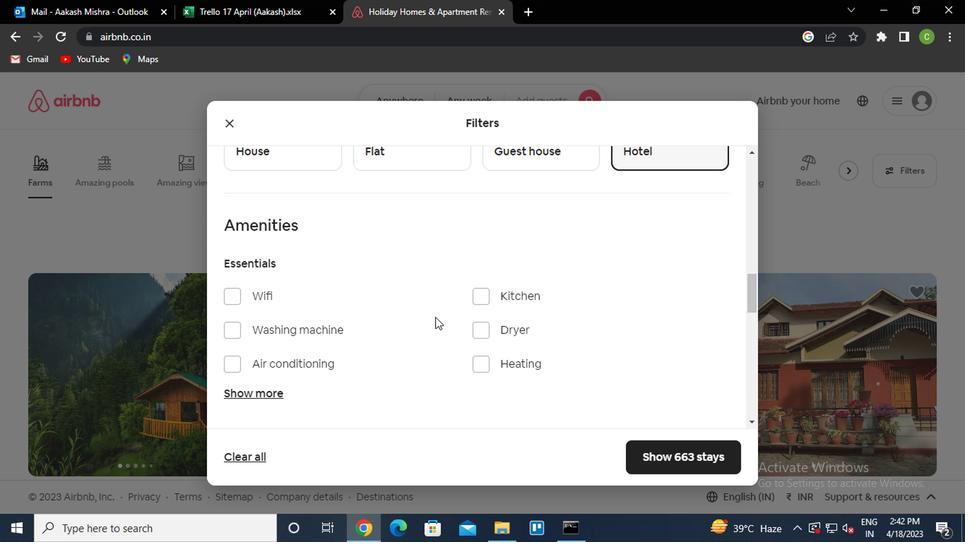 
Action: Mouse scrolled (431, 317) with delta (0, -1)
Screenshot: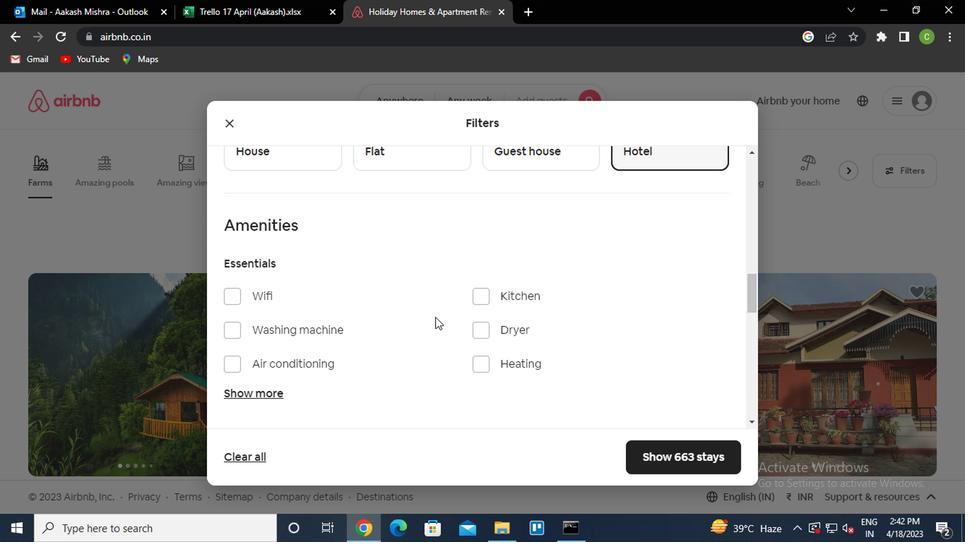 
Action: Mouse moved to (699, 291)
Screenshot: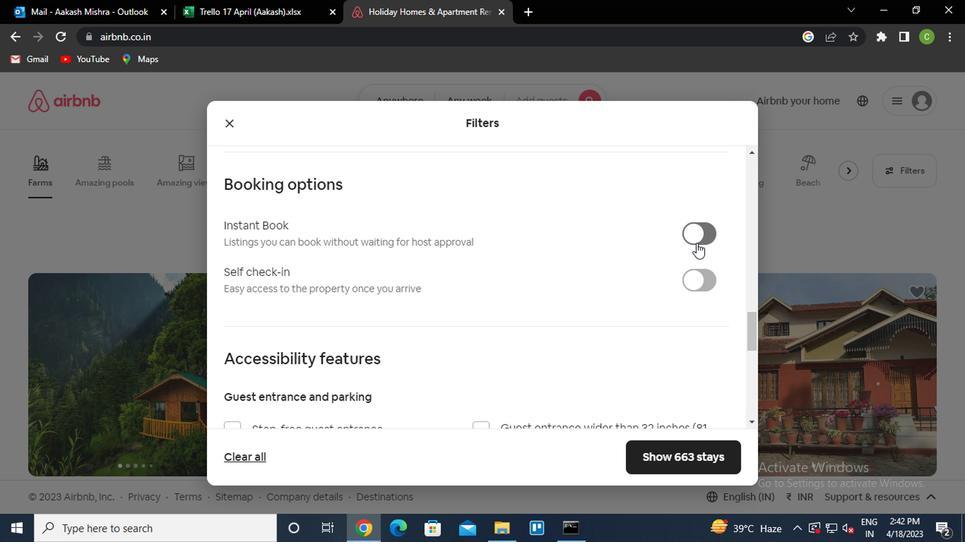 
Action: Mouse pressed left at (699, 291)
Screenshot: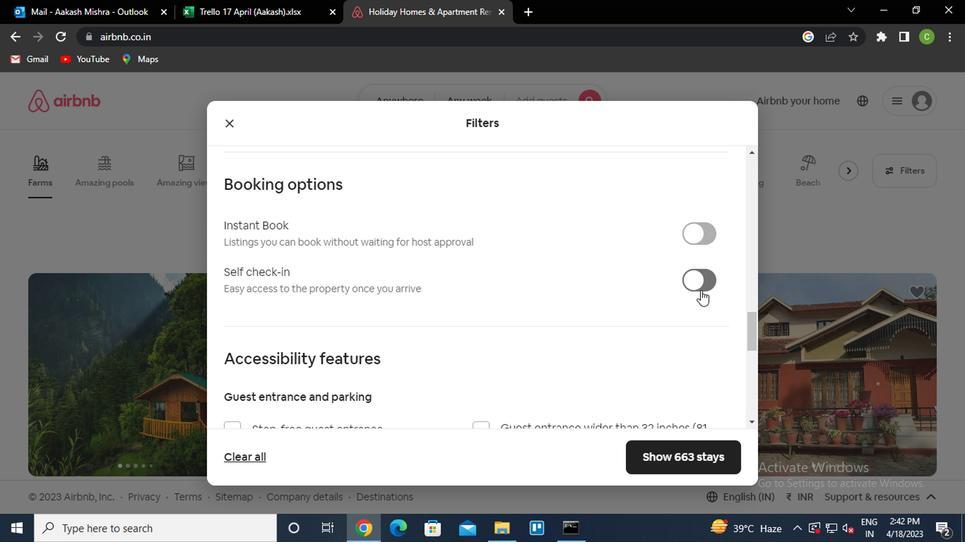 
Action: Mouse moved to (588, 323)
Screenshot: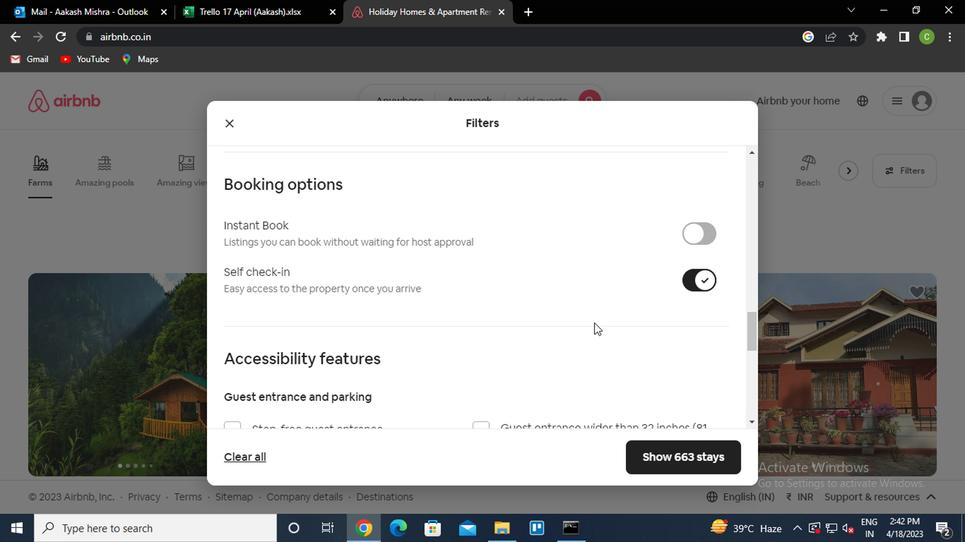
Action: Mouse scrolled (588, 323) with delta (0, 0)
Screenshot: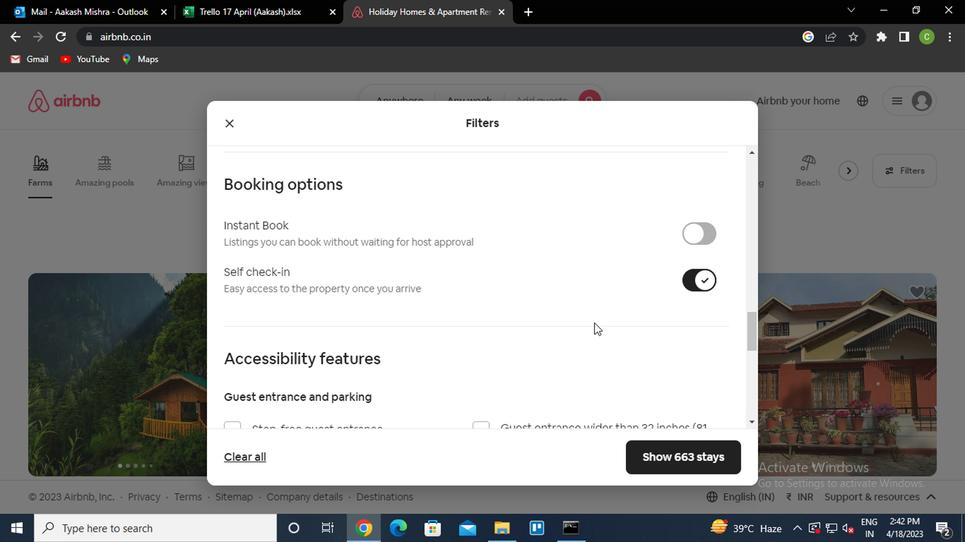 
Action: Mouse moved to (583, 325)
Screenshot: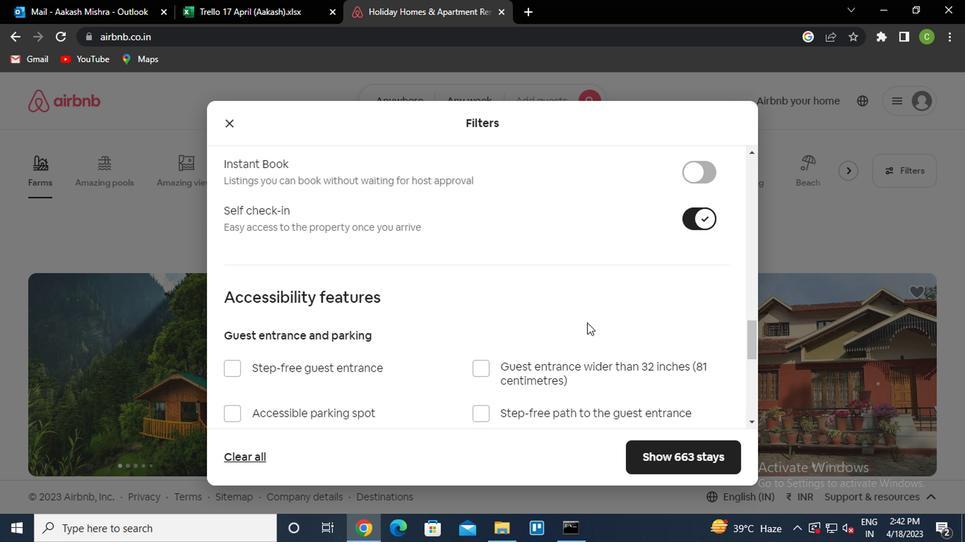 
Action: Mouse scrolled (583, 324) with delta (0, -1)
Screenshot: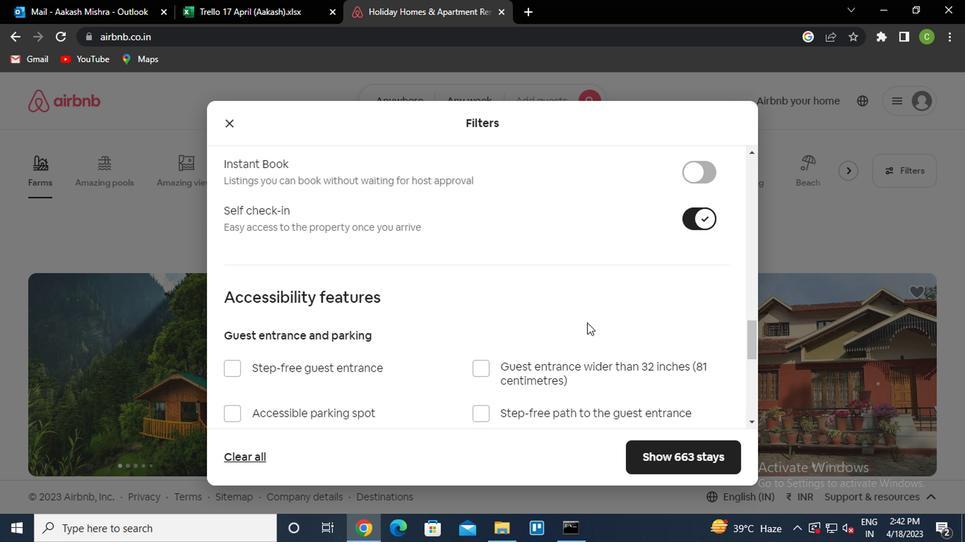 
Action: Mouse moved to (578, 325)
Screenshot: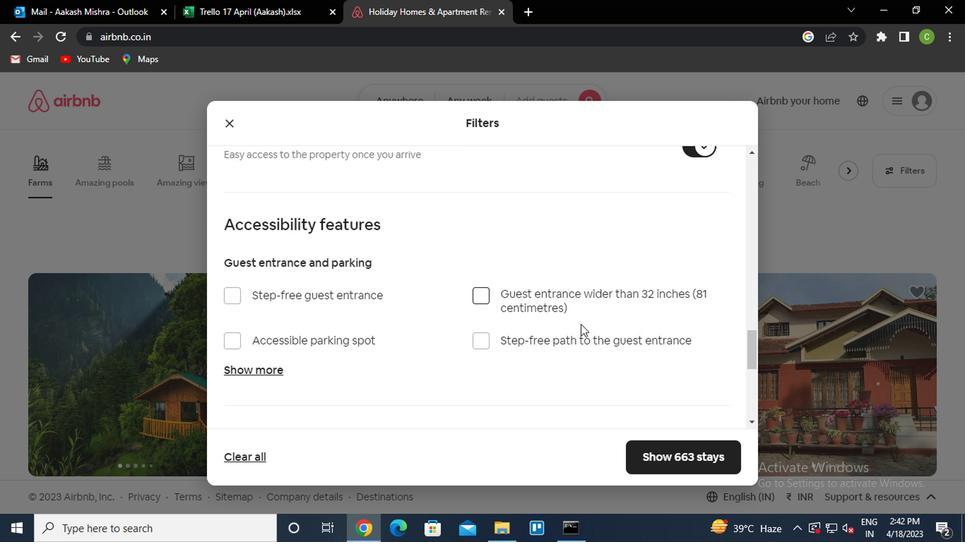 
Action: Mouse scrolled (578, 324) with delta (0, -1)
Screenshot: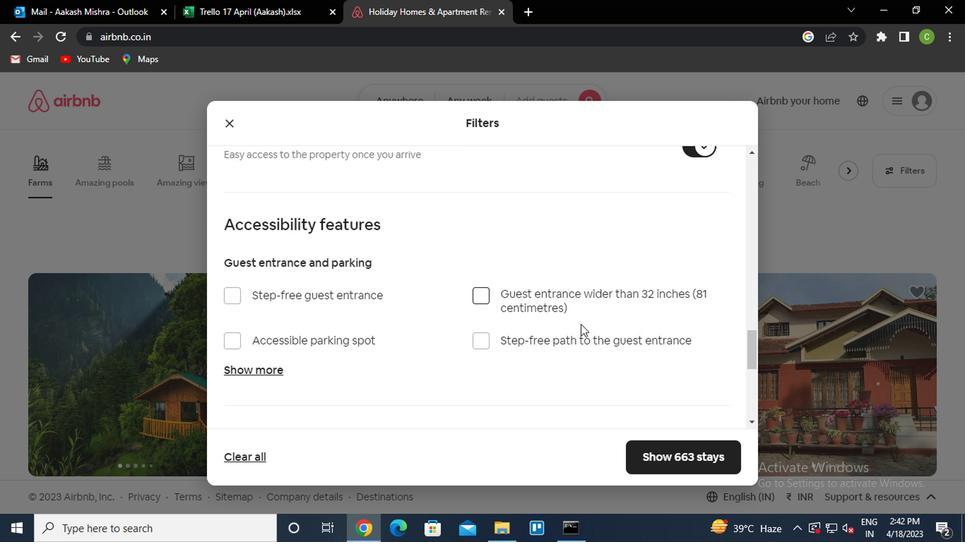 
Action: Mouse moved to (265, 315)
Screenshot: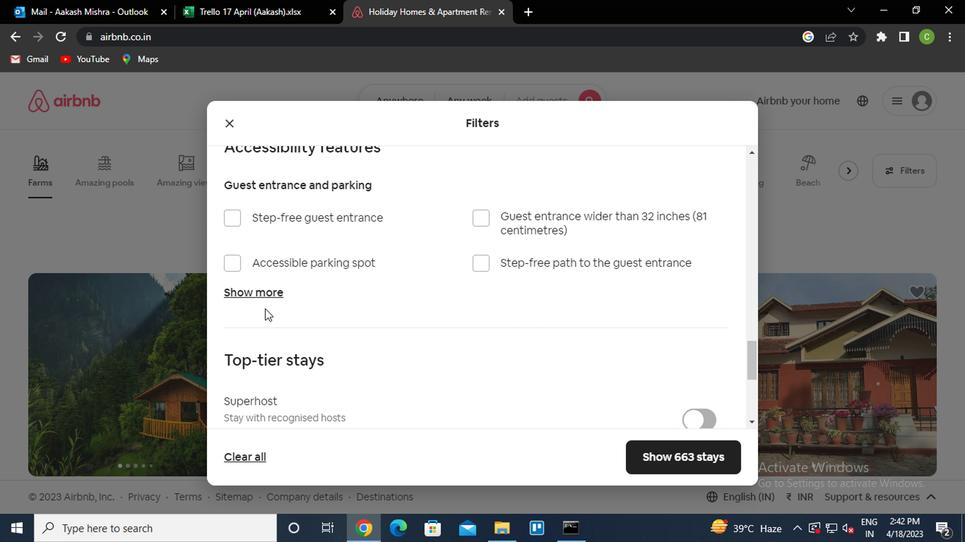 
Action: Mouse scrolled (265, 314) with delta (0, 0)
Screenshot: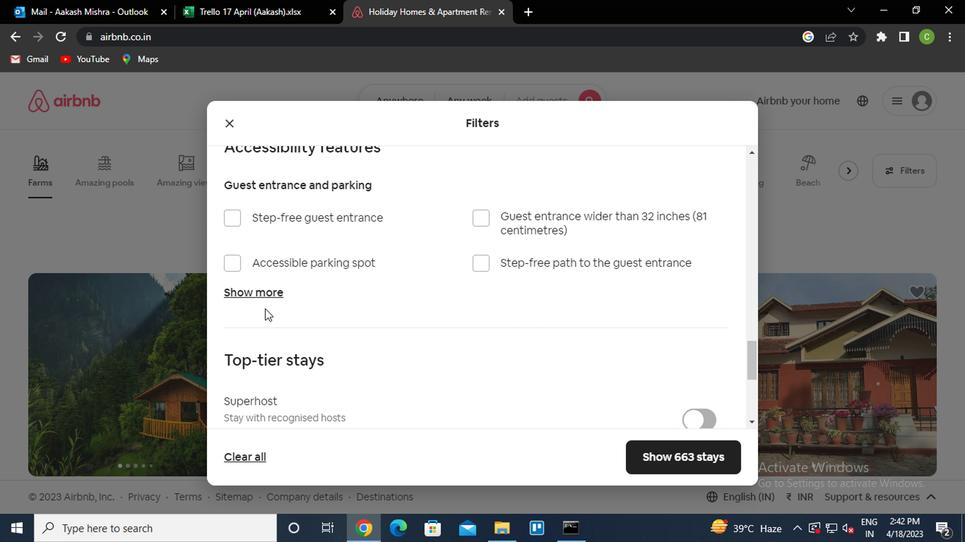 
Action: Mouse scrolled (265, 314) with delta (0, 0)
Screenshot: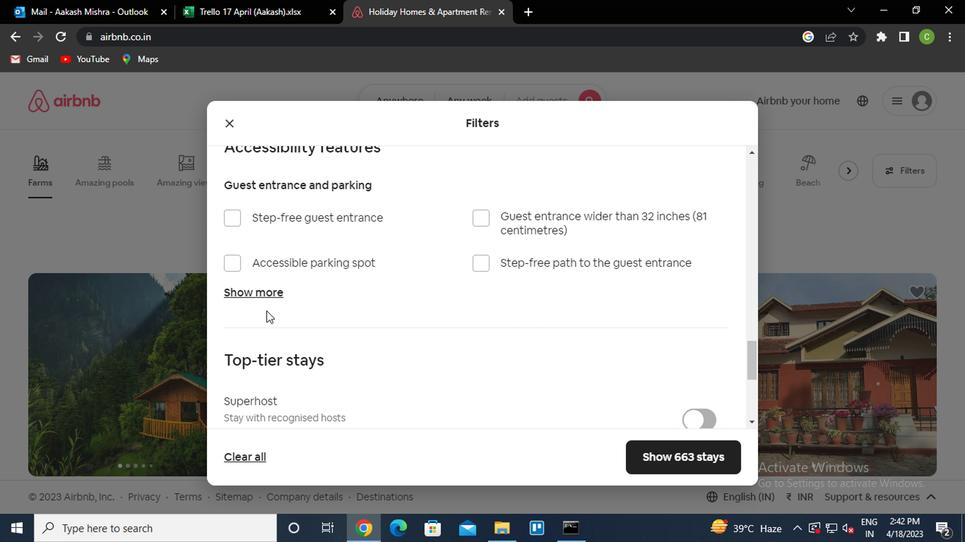 
Action: Mouse scrolled (265, 314) with delta (0, 0)
Screenshot: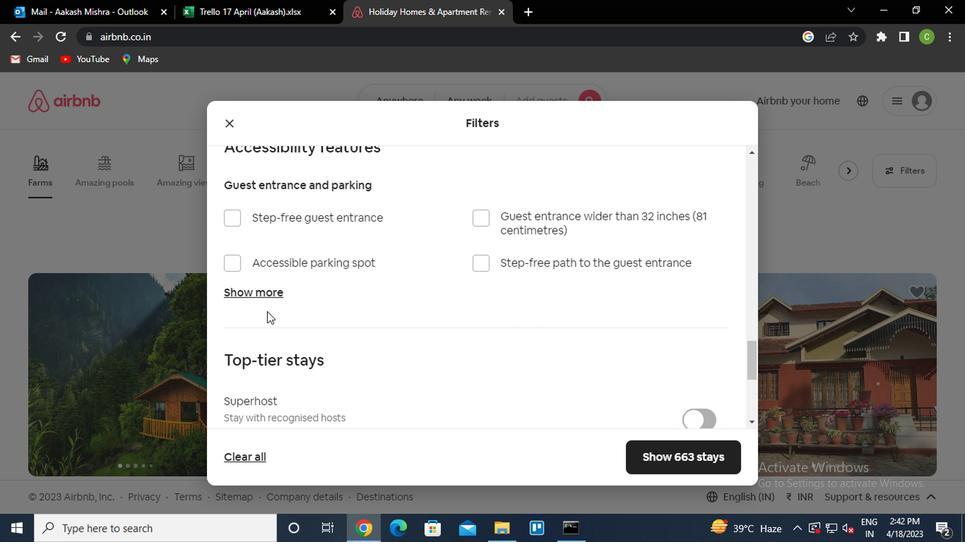 
Action: Mouse moved to (280, 332)
Screenshot: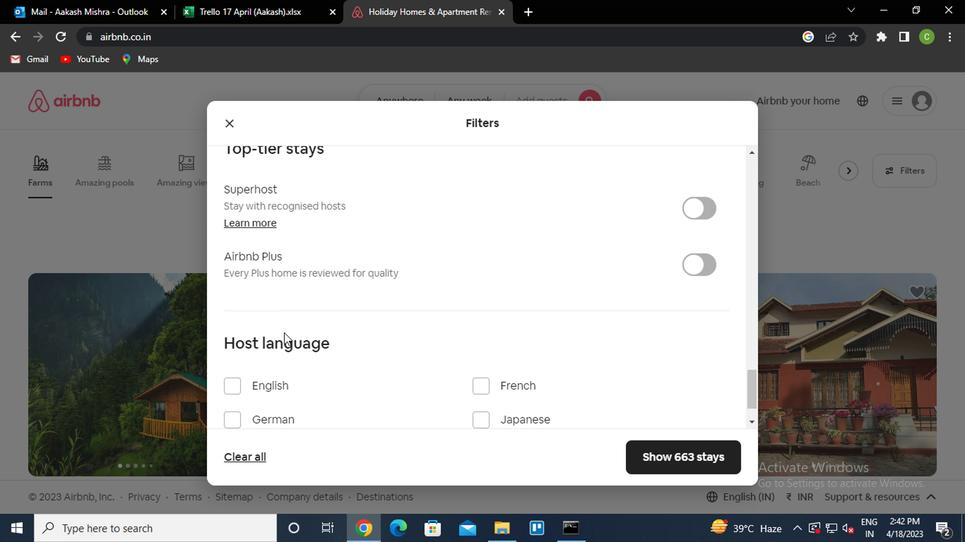 
Action: Mouse scrolled (280, 332) with delta (0, 0)
Screenshot: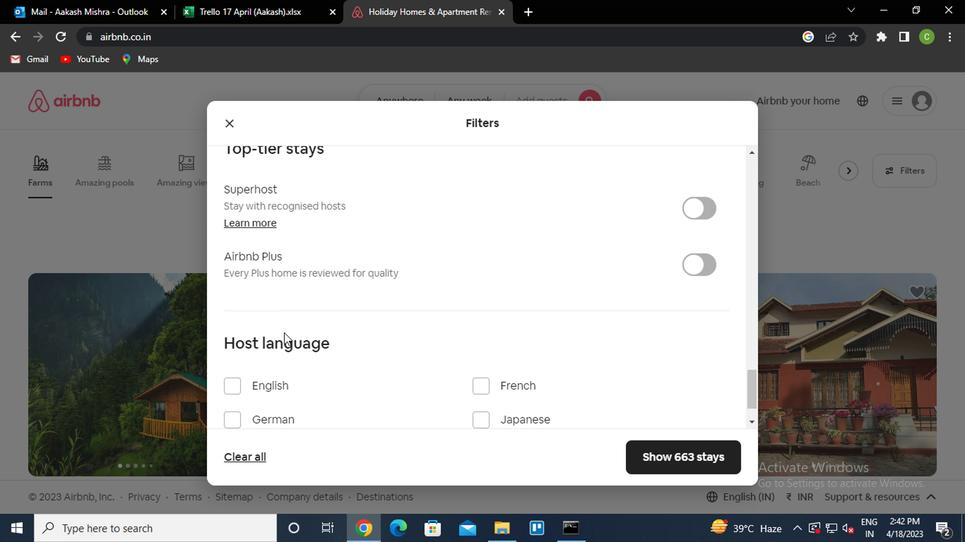 
Action: Mouse scrolled (280, 332) with delta (0, 0)
Screenshot: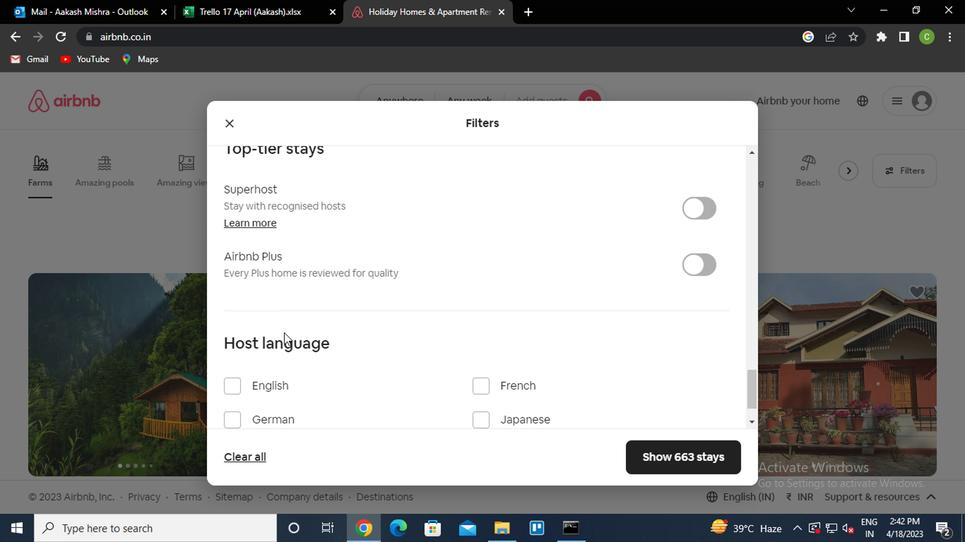 
Action: Mouse scrolled (280, 332) with delta (0, 0)
Screenshot: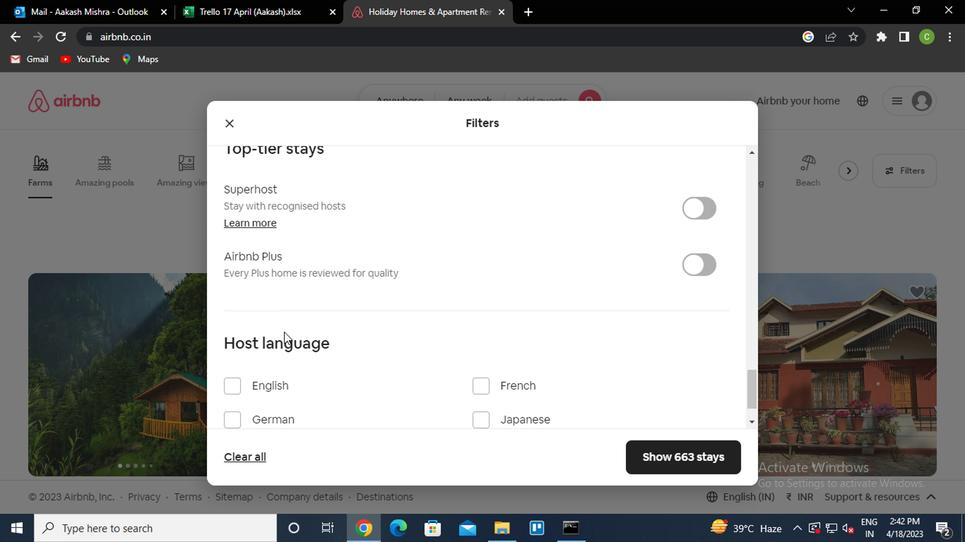 
Action: Mouse scrolled (280, 332) with delta (0, 0)
Screenshot: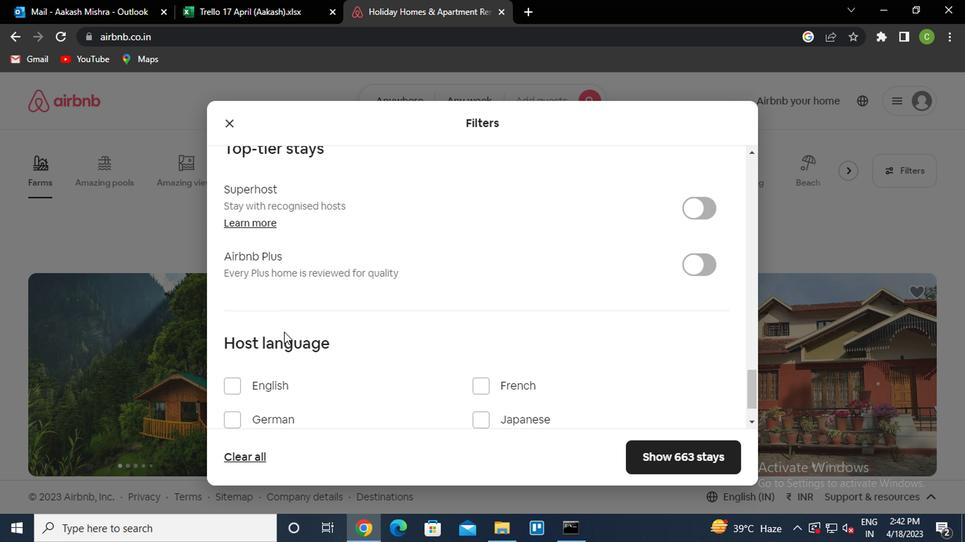 
Action: Mouse moved to (260, 386)
Screenshot: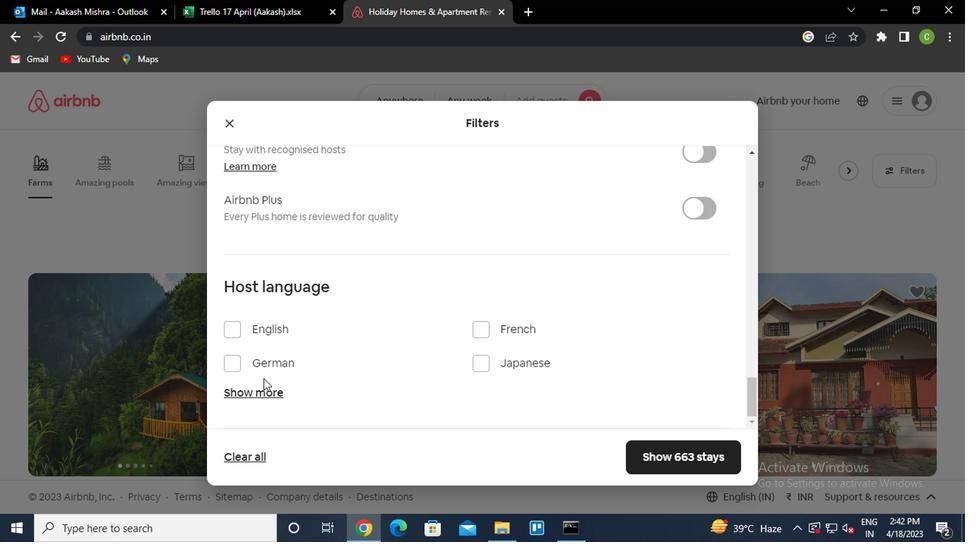 
Action: Mouse pressed left at (260, 386)
Screenshot: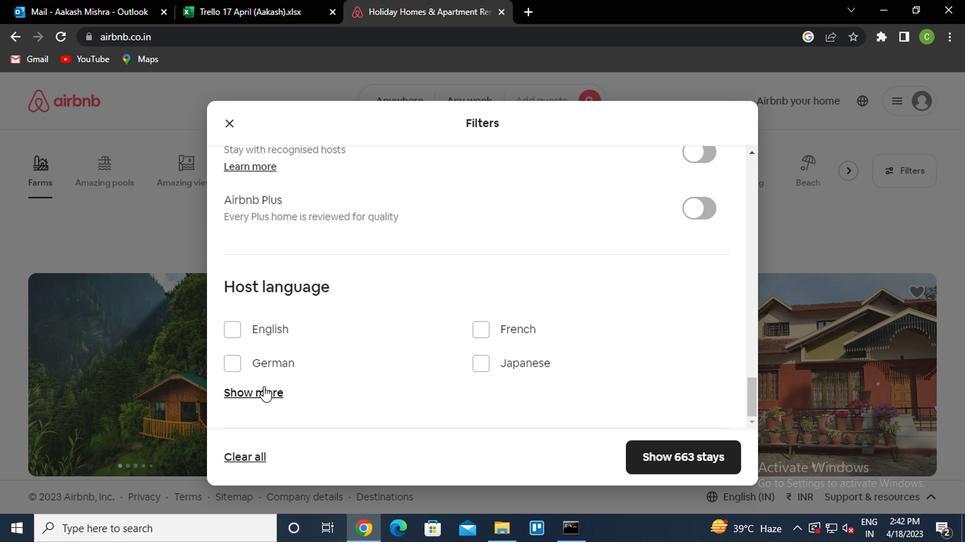 
Action: Mouse moved to (270, 353)
Screenshot: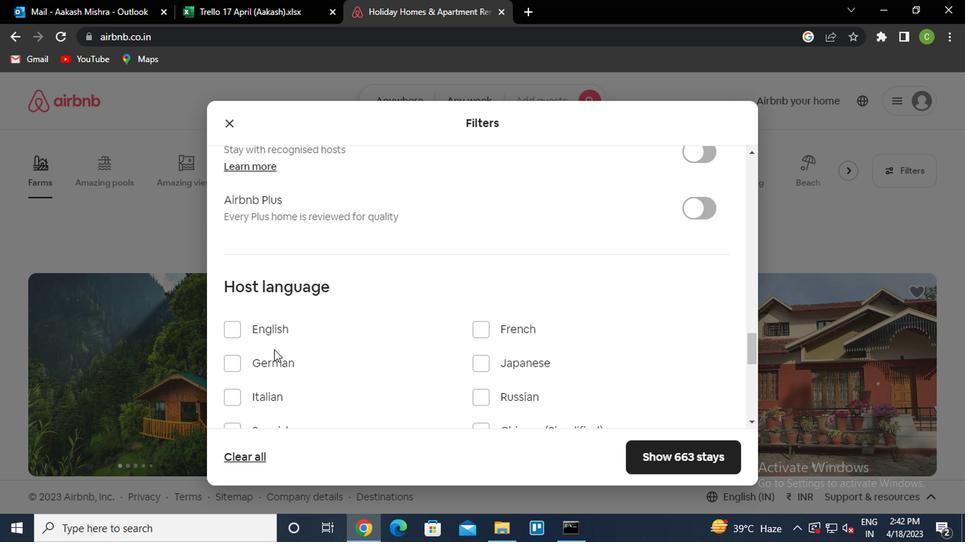 
Action: Mouse scrolled (270, 352) with delta (0, -1)
Screenshot: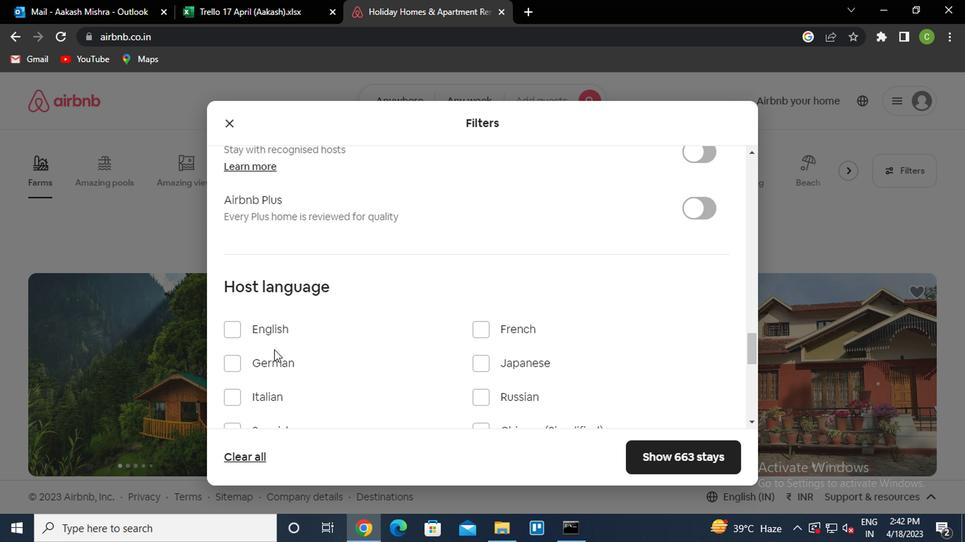 
Action: Mouse scrolled (270, 352) with delta (0, -1)
Screenshot: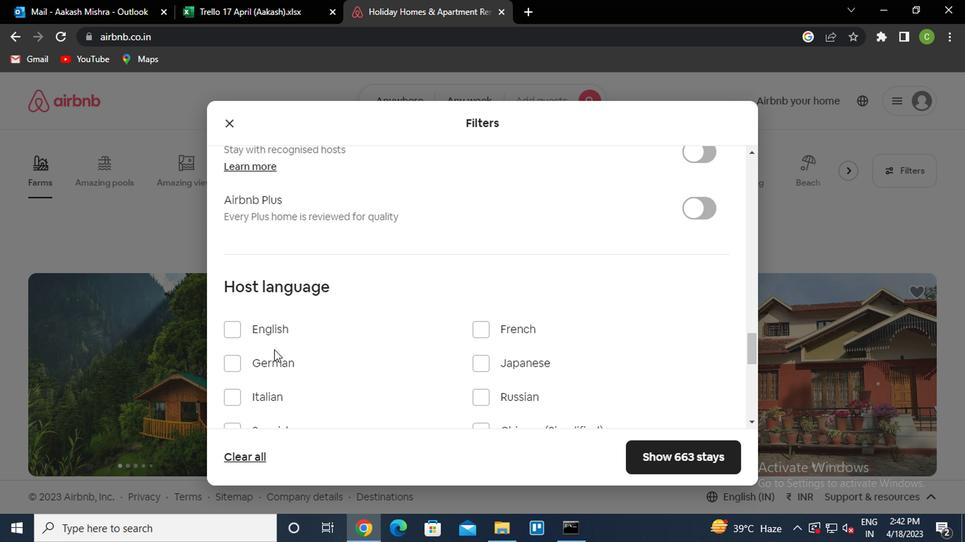 
Action: Mouse moved to (236, 297)
Screenshot: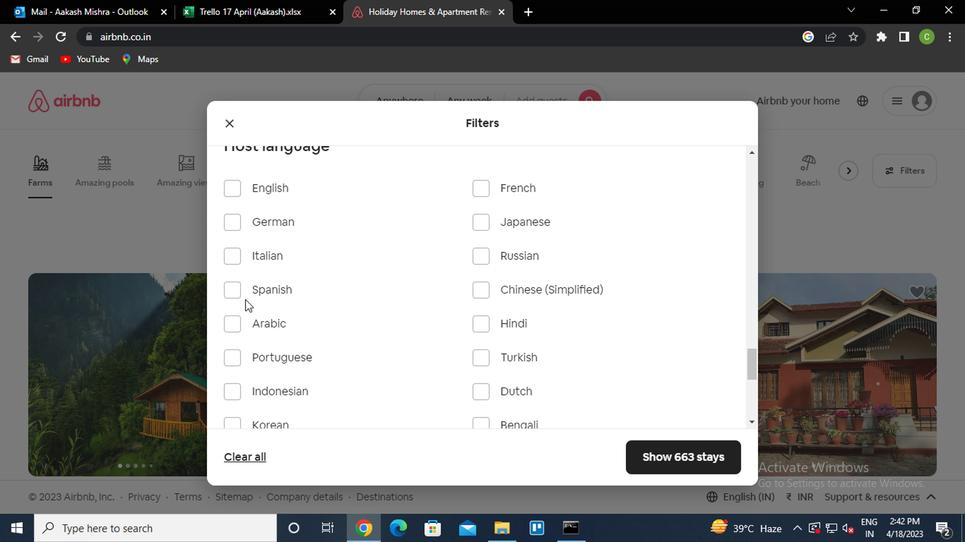 
Action: Mouse pressed left at (236, 297)
Screenshot: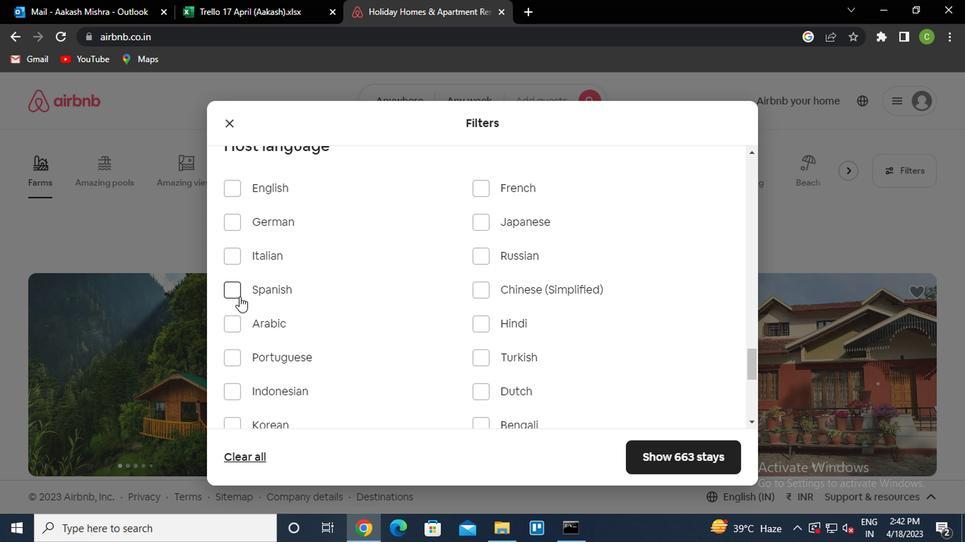 
Action: Mouse moved to (669, 452)
Screenshot: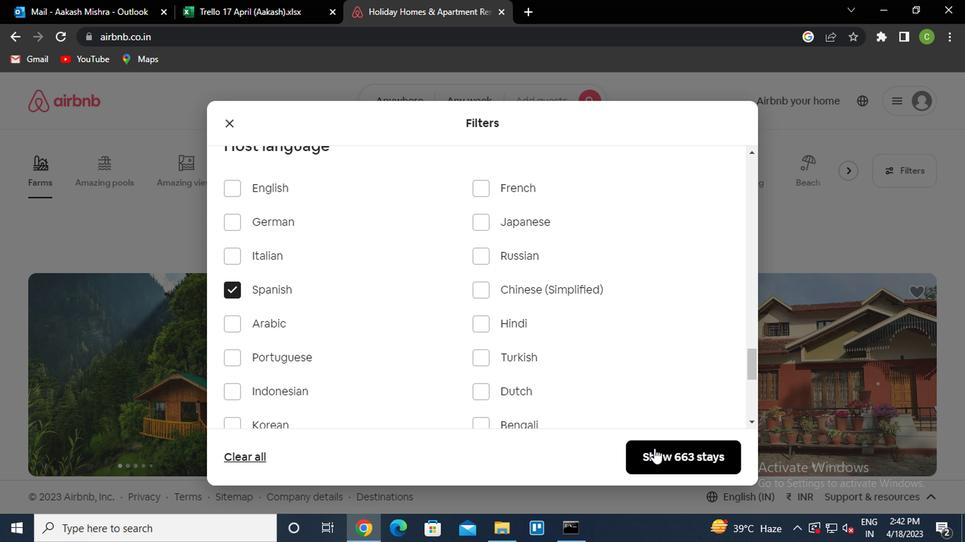 
Action: Mouse pressed left at (669, 452)
Screenshot: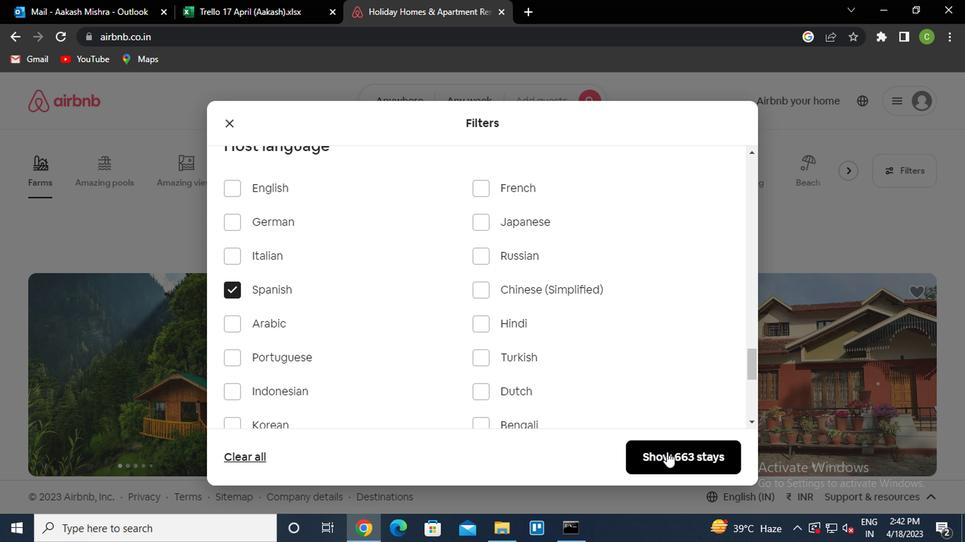 
Action: Mouse moved to (596, 427)
Screenshot: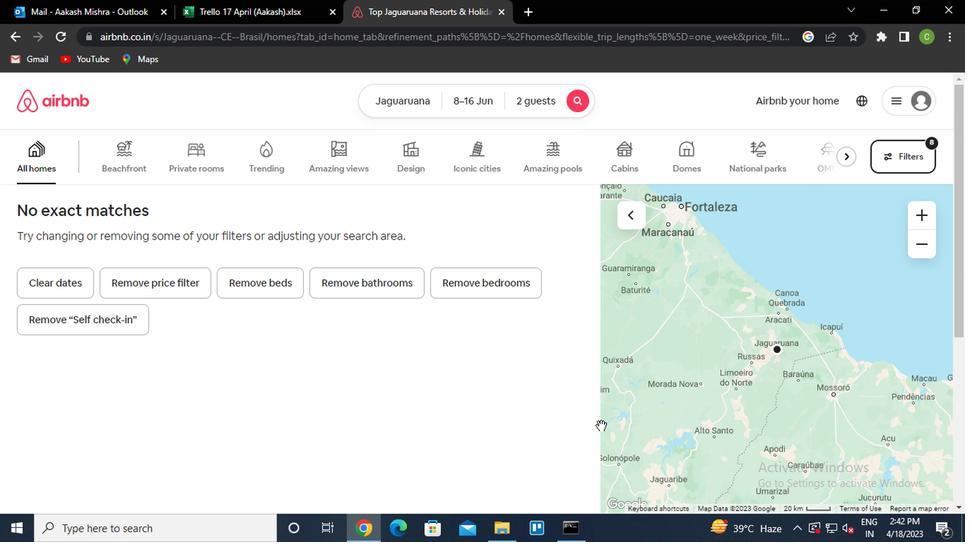 
